 Task: Create a due date automation trigger when advanced on, 2 hours before a card is due add fields without custom field "Resume" set to a number lower than 1 and lower than 10.
Action: Mouse moved to (880, 255)
Screenshot: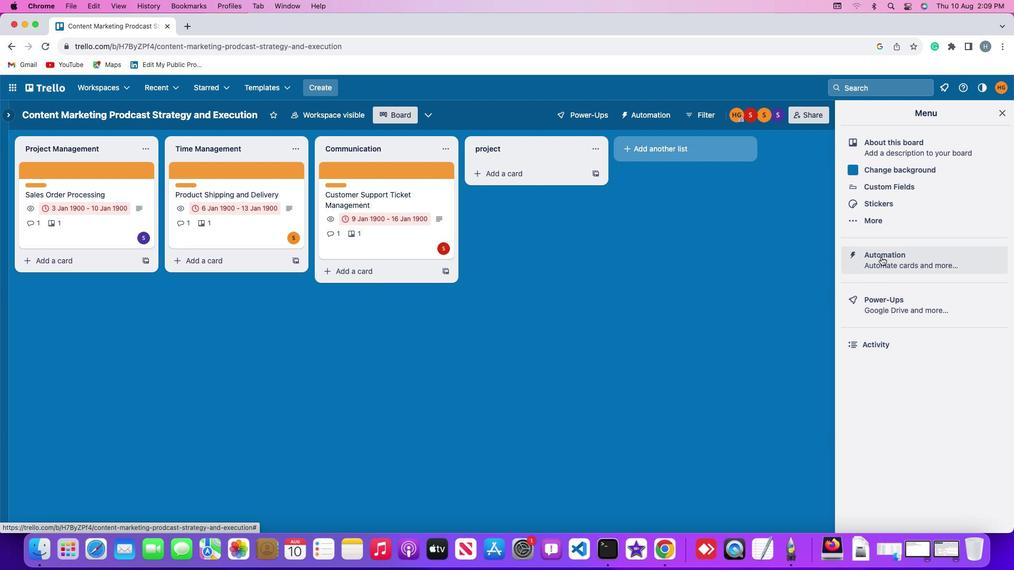 
Action: Mouse pressed left at (880, 255)
Screenshot: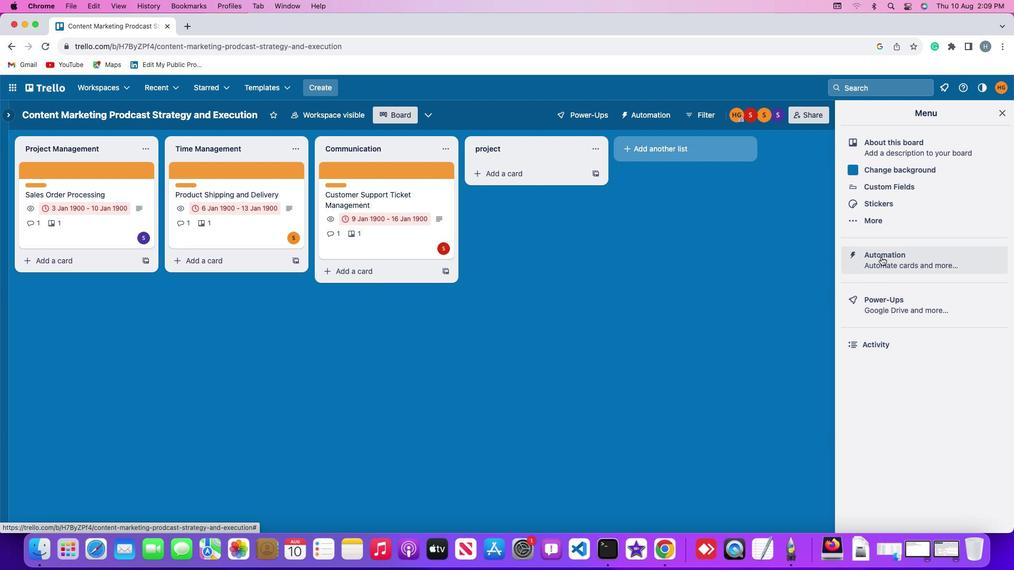 
Action: Mouse moved to (45, 247)
Screenshot: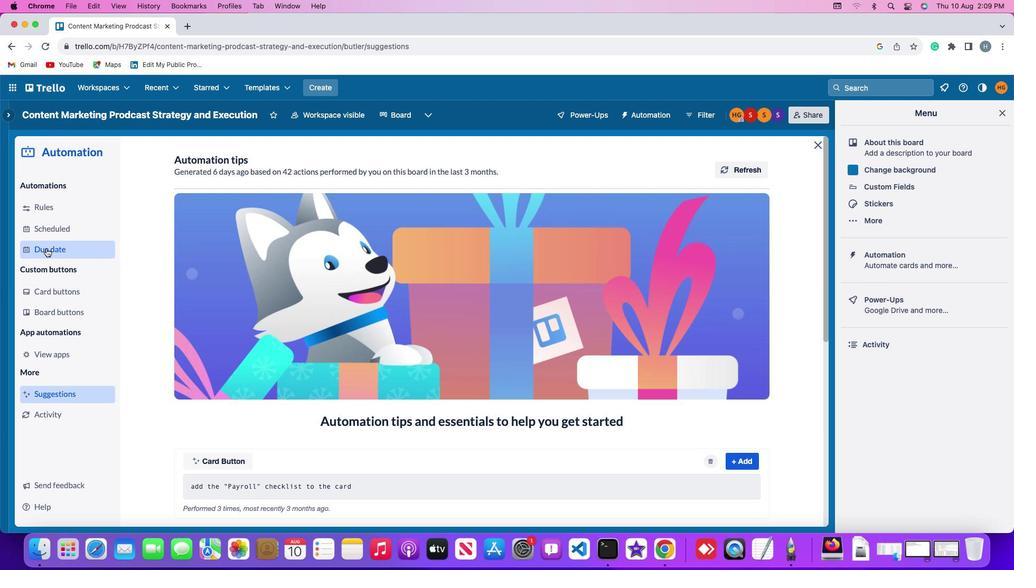 
Action: Mouse pressed left at (45, 247)
Screenshot: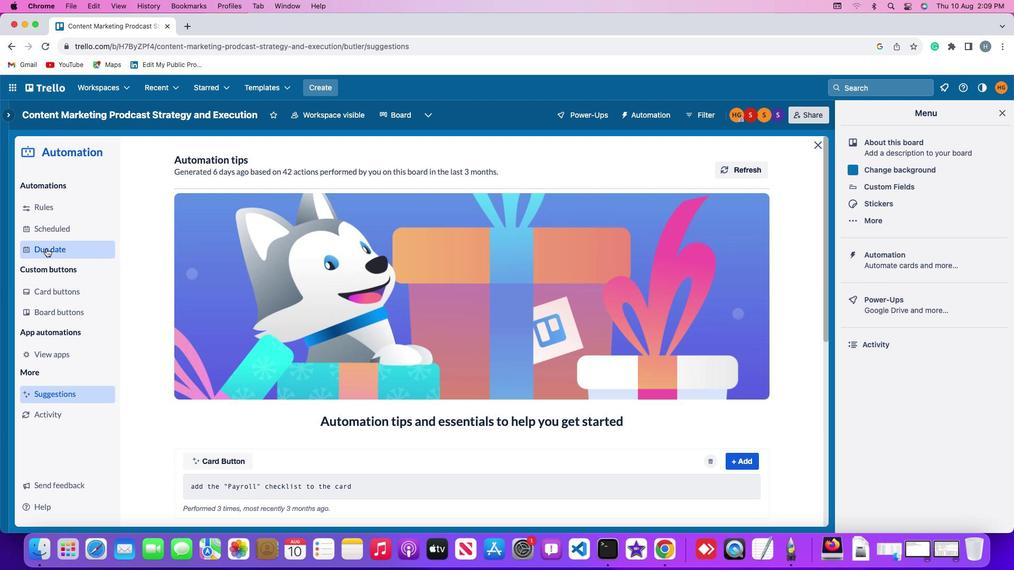 
Action: Mouse moved to (690, 163)
Screenshot: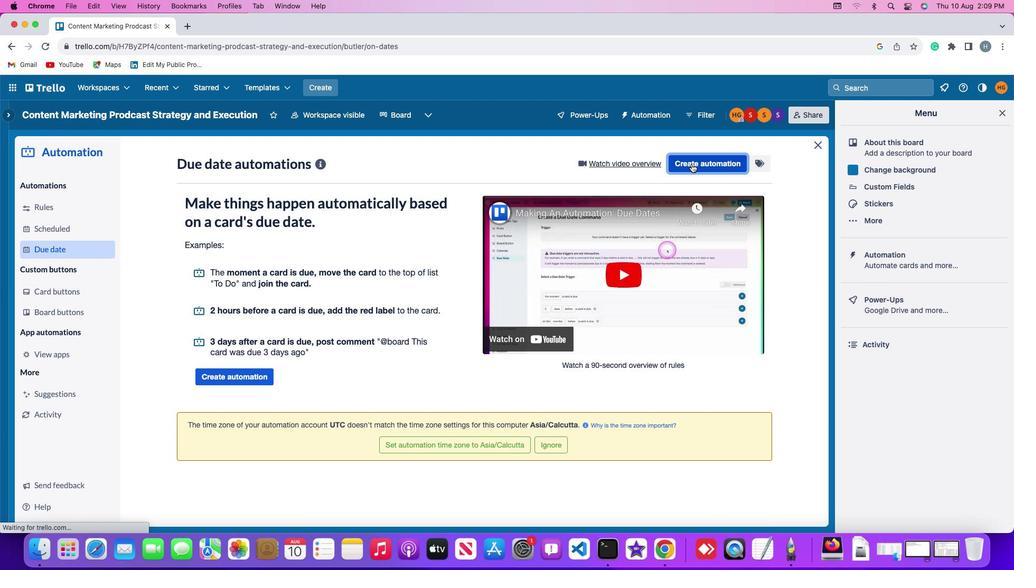 
Action: Mouse pressed left at (690, 163)
Screenshot: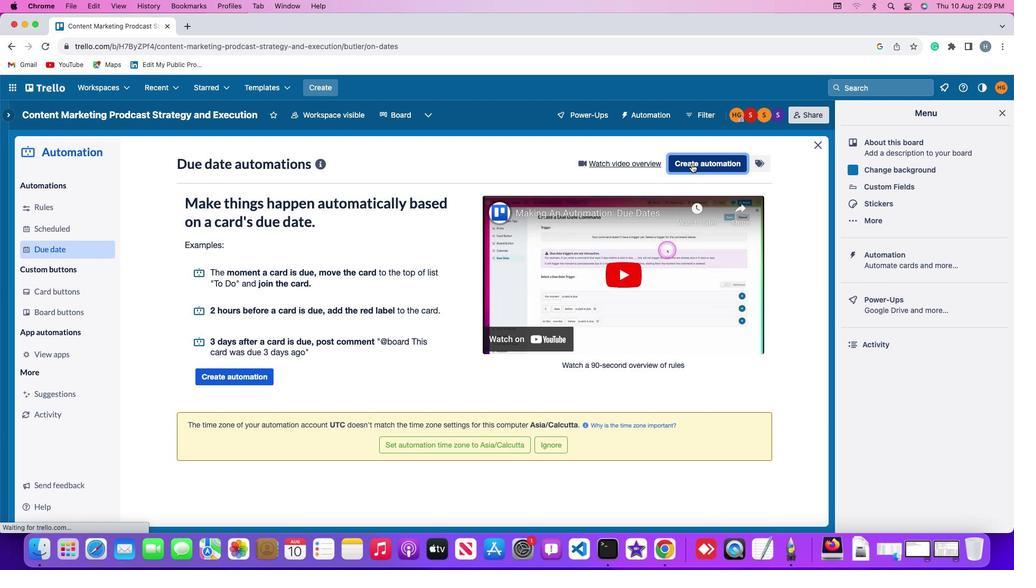 
Action: Mouse moved to (268, 264)
Screenshot: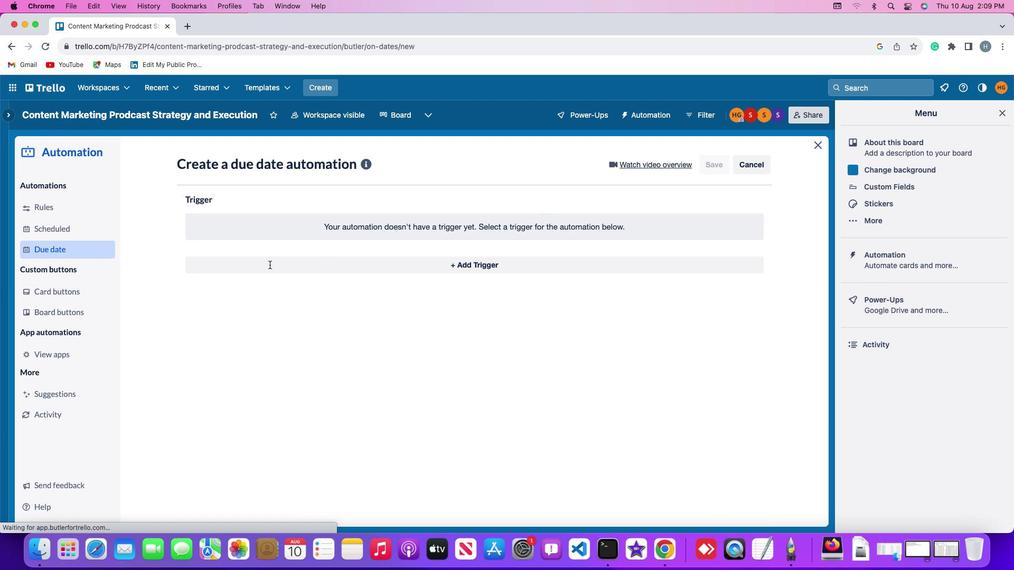 
Action: Mouse pressed left at (268, 264)
Screenshot: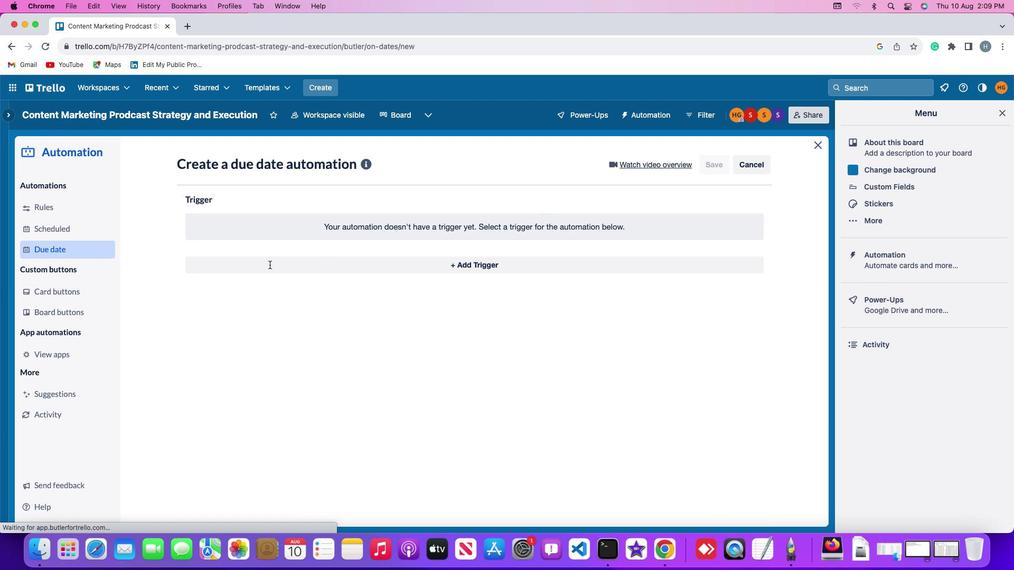 
Action: Mouse moved to (208, 422)
Screenshot: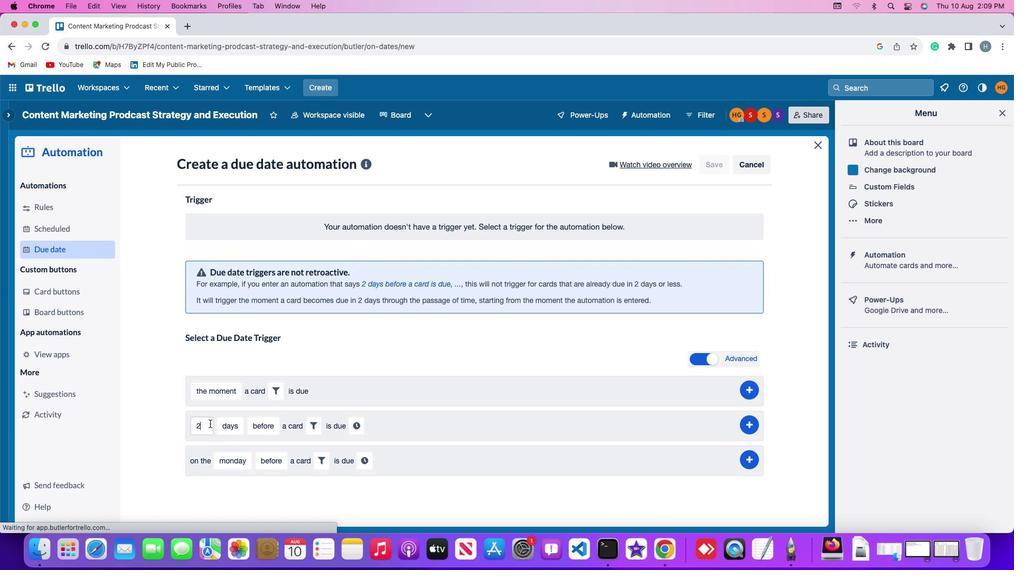 
Action: Mouse pressed left at (208, 422)
Screenshot: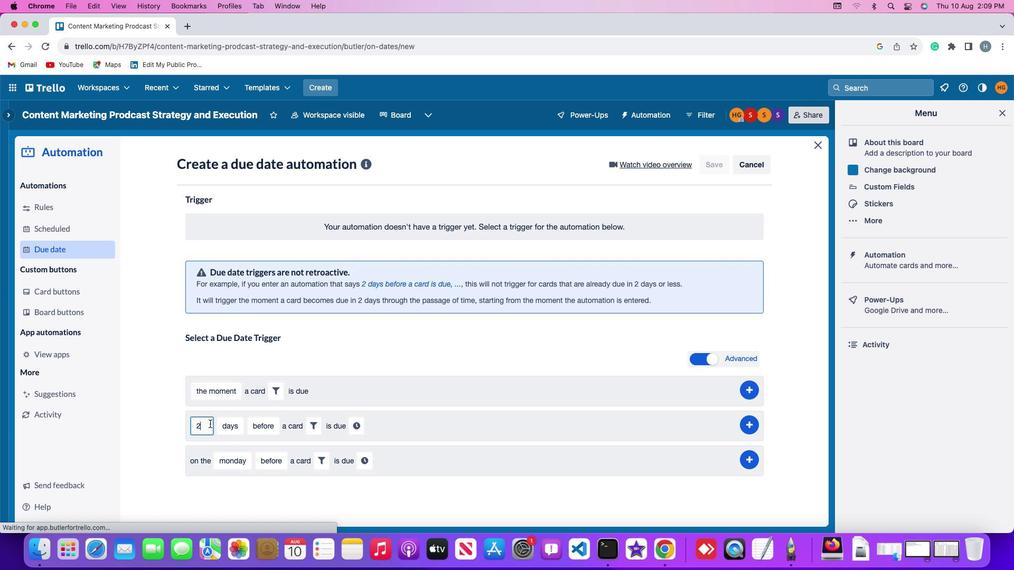 
Action: Mouse moved to (208, 420)
Screenshot: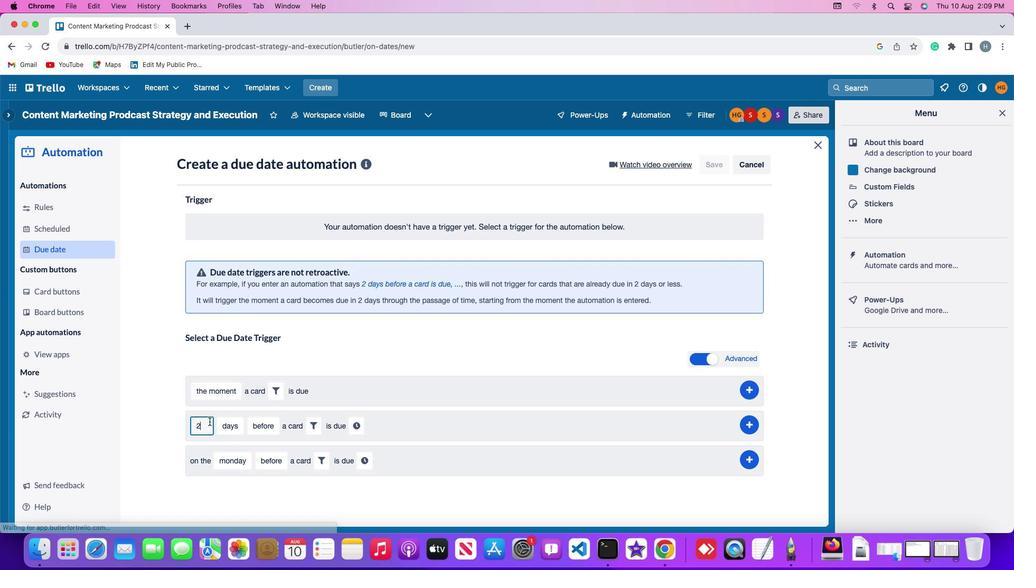 
Action: Key pressed Key.backspace
Screenshot: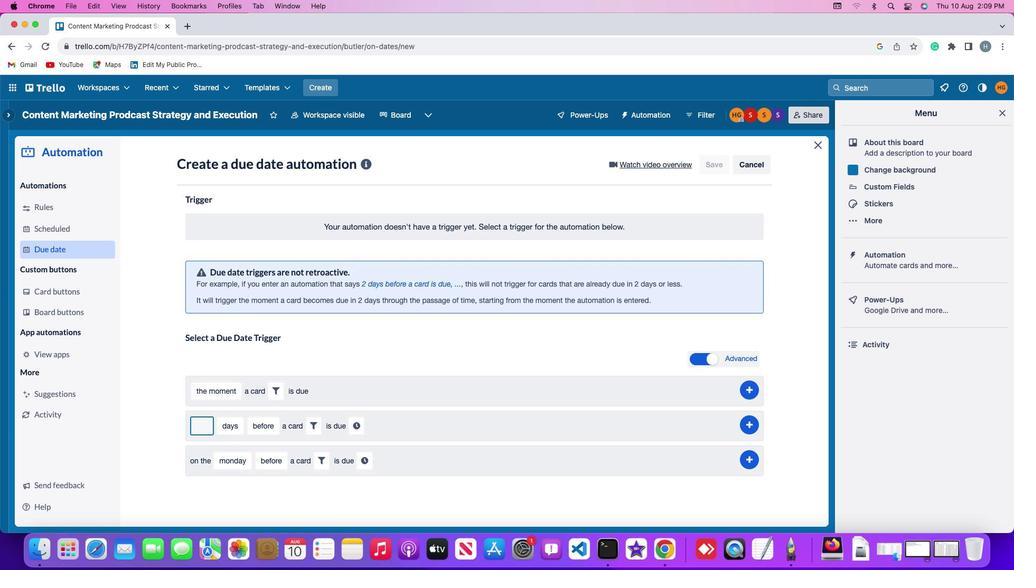 
Action: Mouse moved to (212, 418)
Screenshot: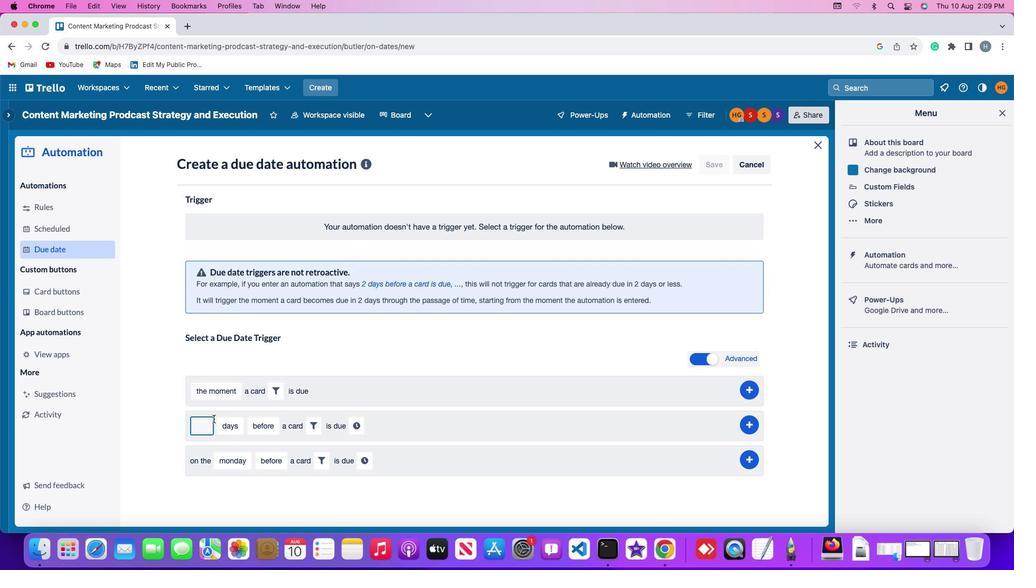 
Action: Key pressed '2'
Screenshot: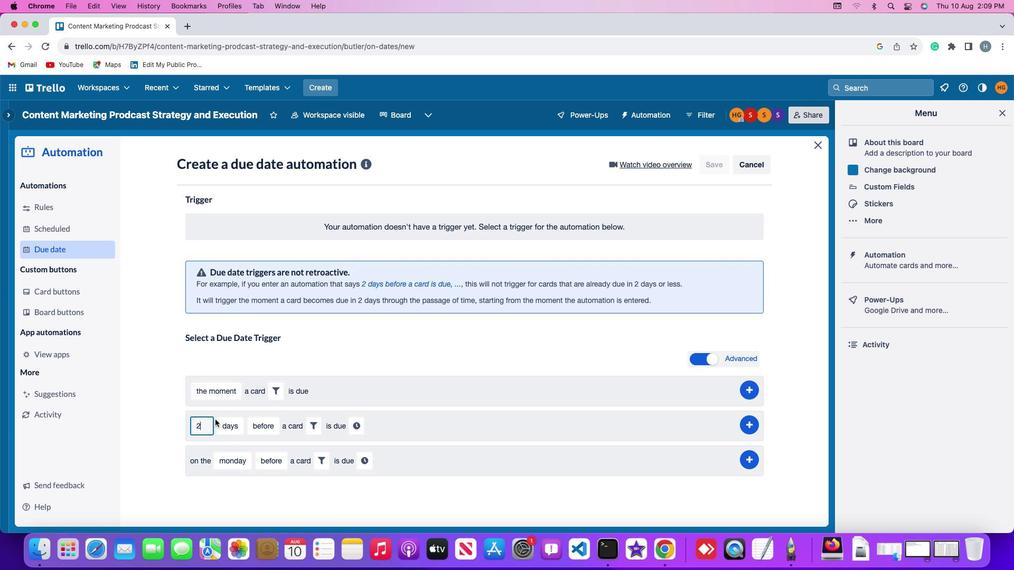 
Action: Mouse moved to (221, 420)
Screenshot: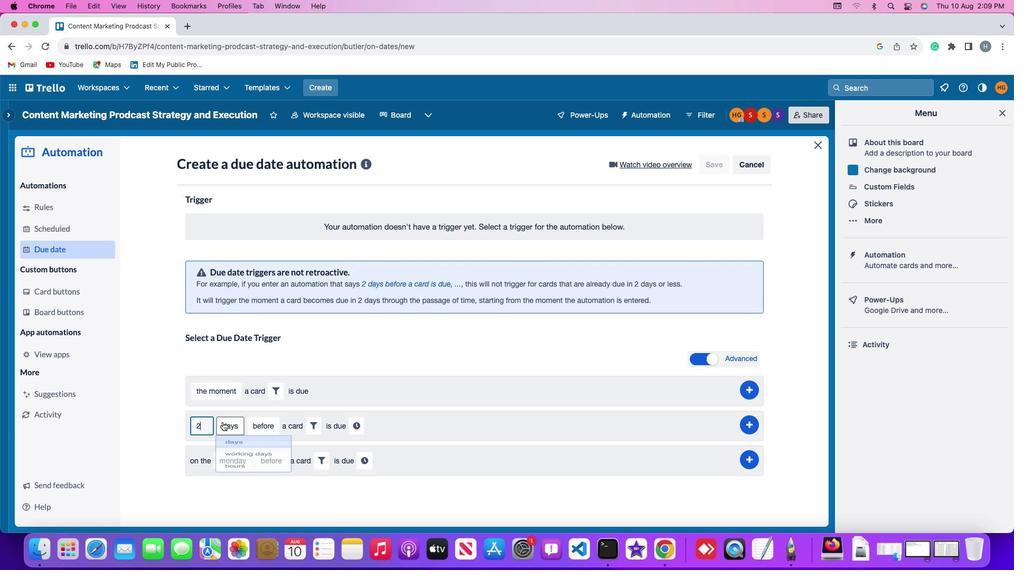 
Action: Mouse pressed left at (221, 420)
Screenshot: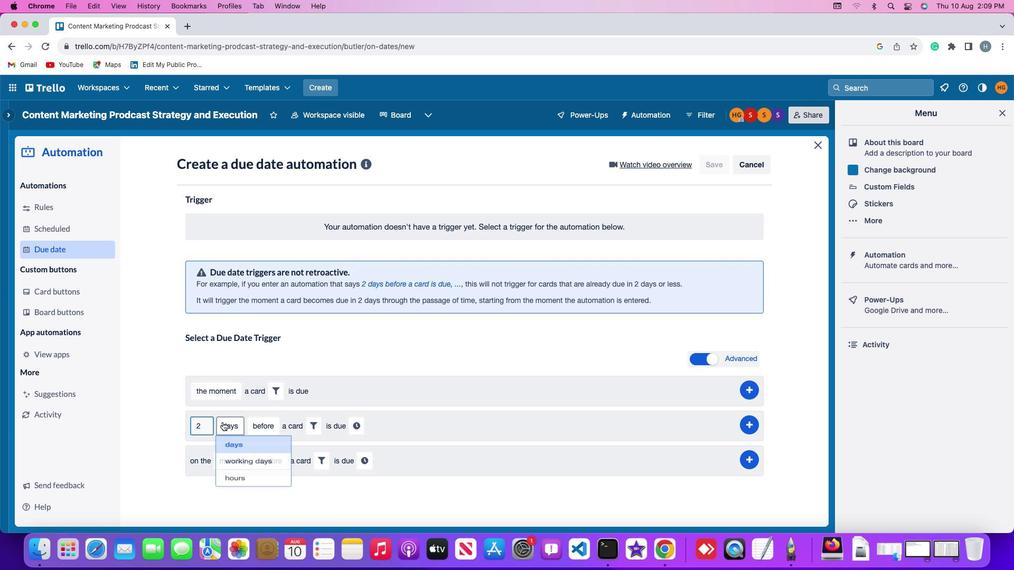 
Action: Mouse moved to (232, 485)
Screenshot: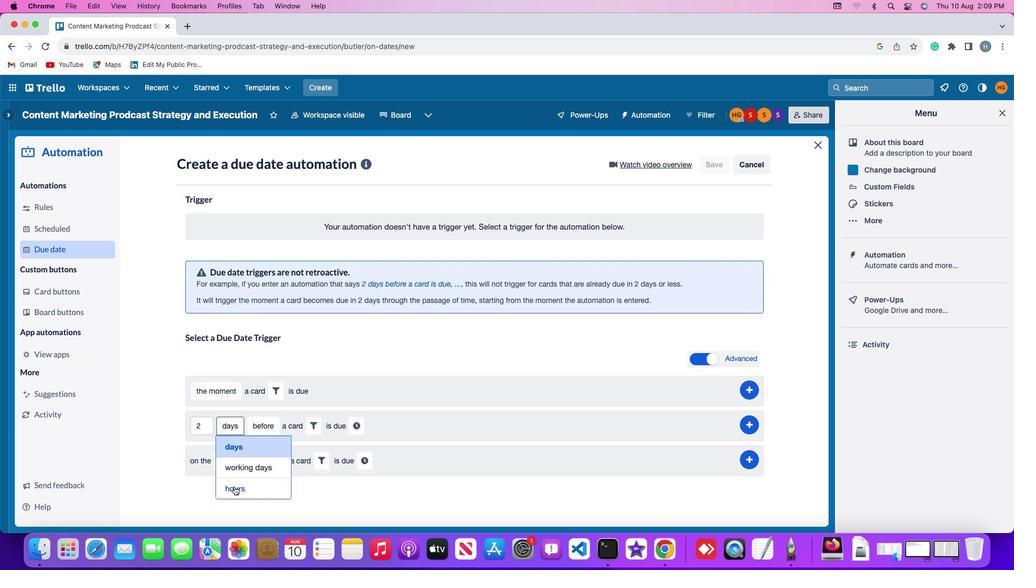 
Action: Mouse pressed left at (232, 485)
Screenshot: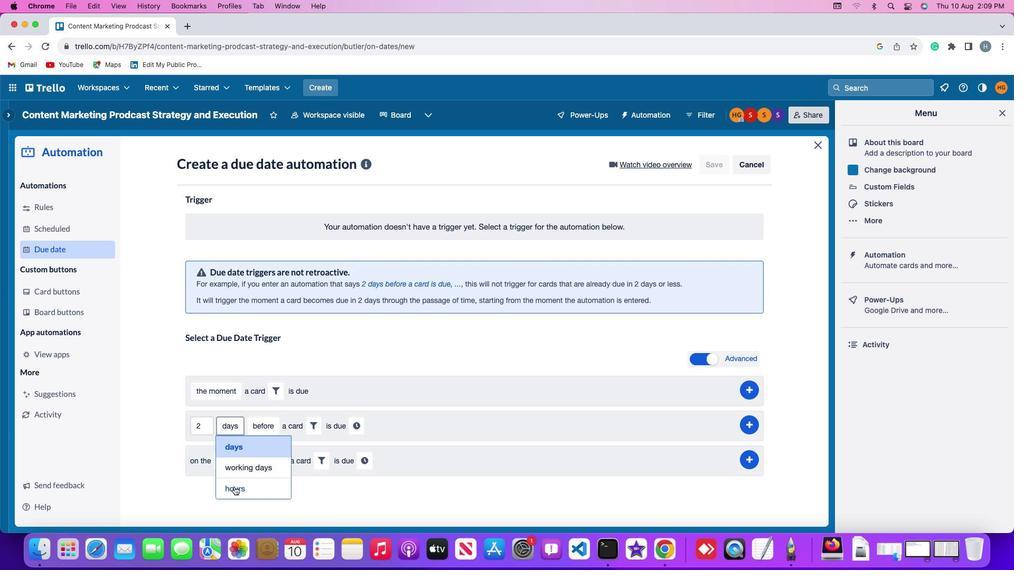 
Action: Mouse moved to (263, 423)
Screenshot: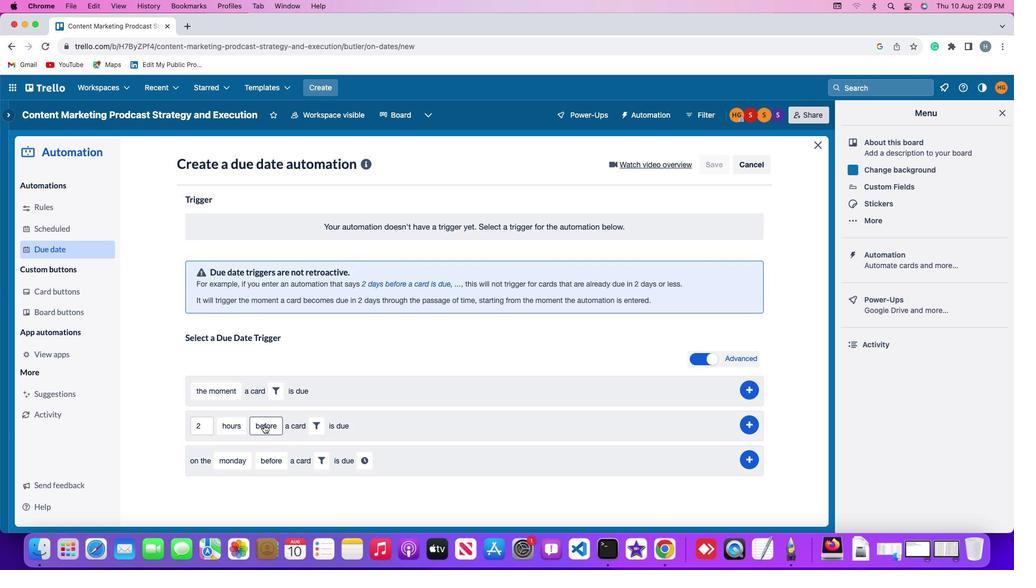 
Action: Mouse pressed left at (263, 423)
Screenshot: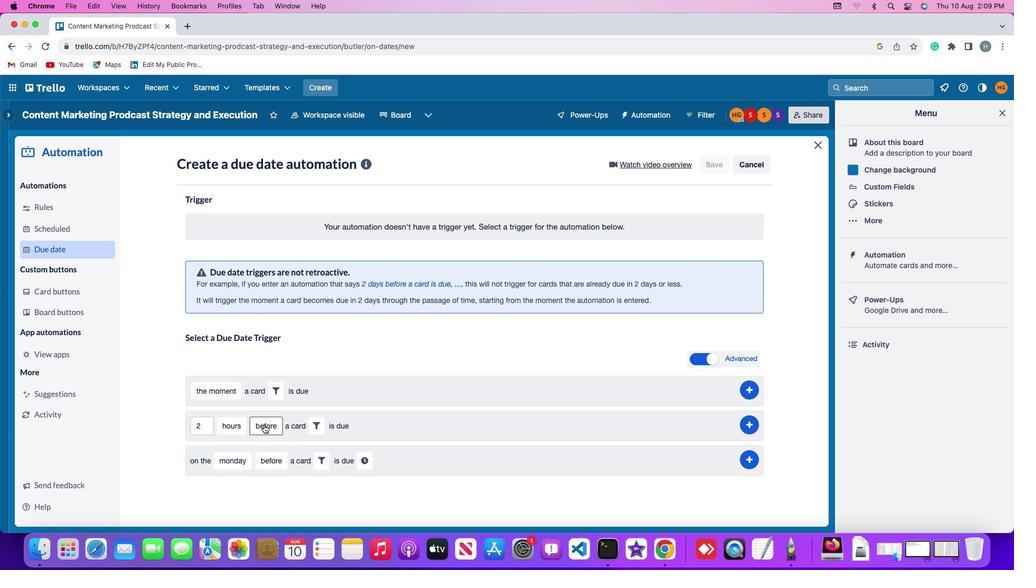 
Action: Mouse moved to (272, 440)
Screenshot: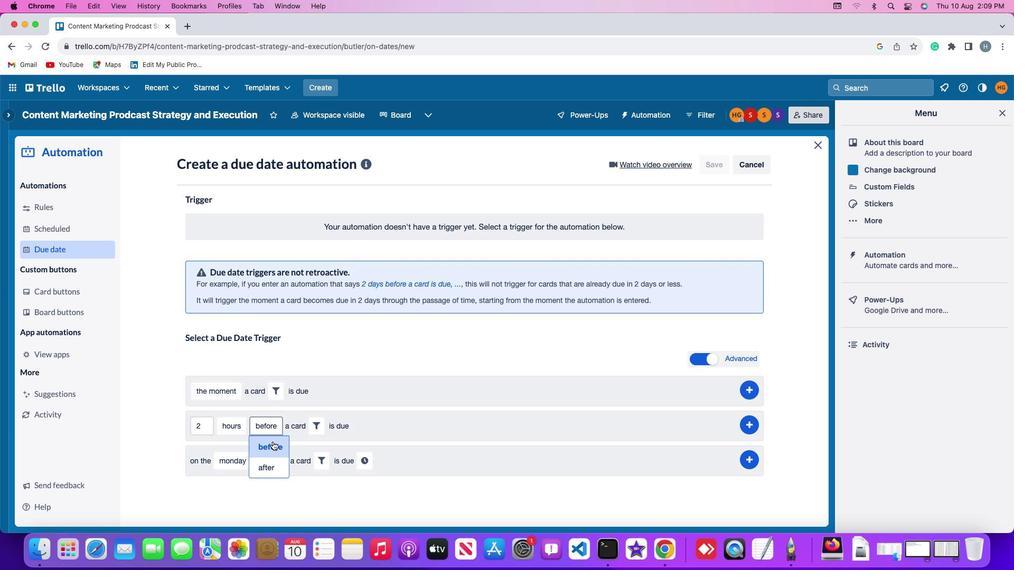 
Action: Mouse pressed left at (272, 440)
Screenshot: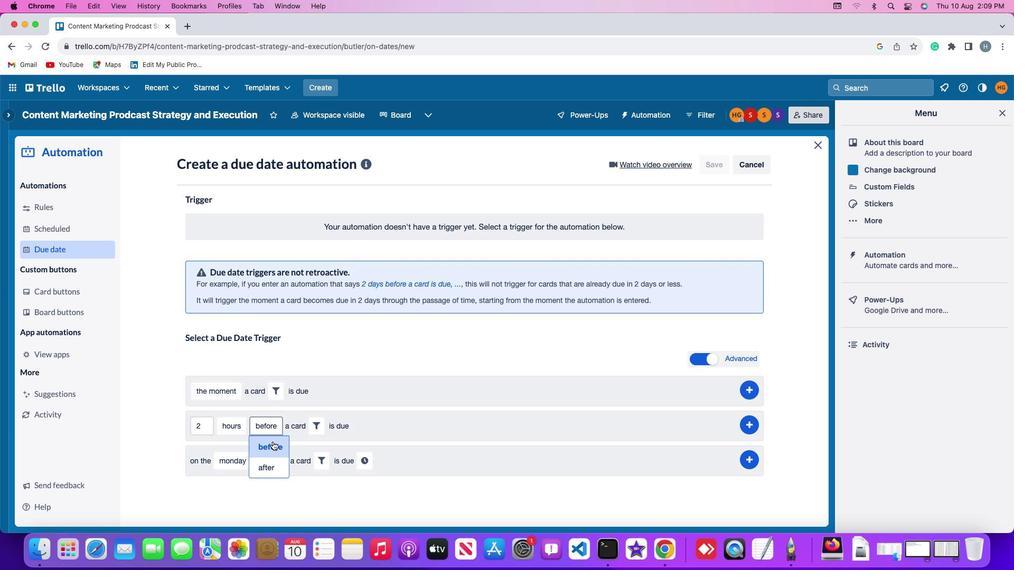 
Action: Mouse moved to (311, 428)
Screenshot: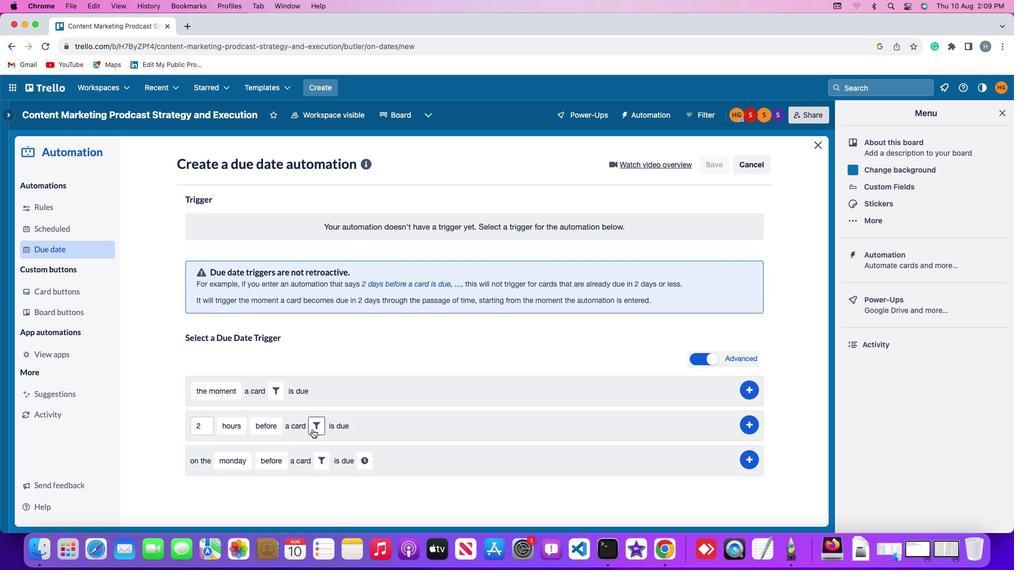 
Action: Mouse pressed left at (311, 428)
Screenshot: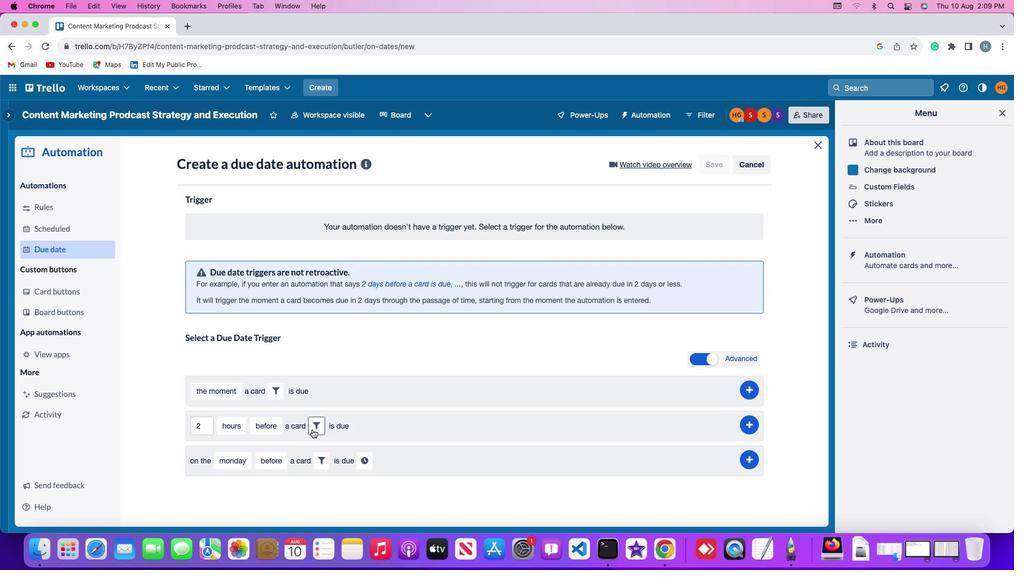 
Action: Mouse moved to (491, 453)
Screenshot: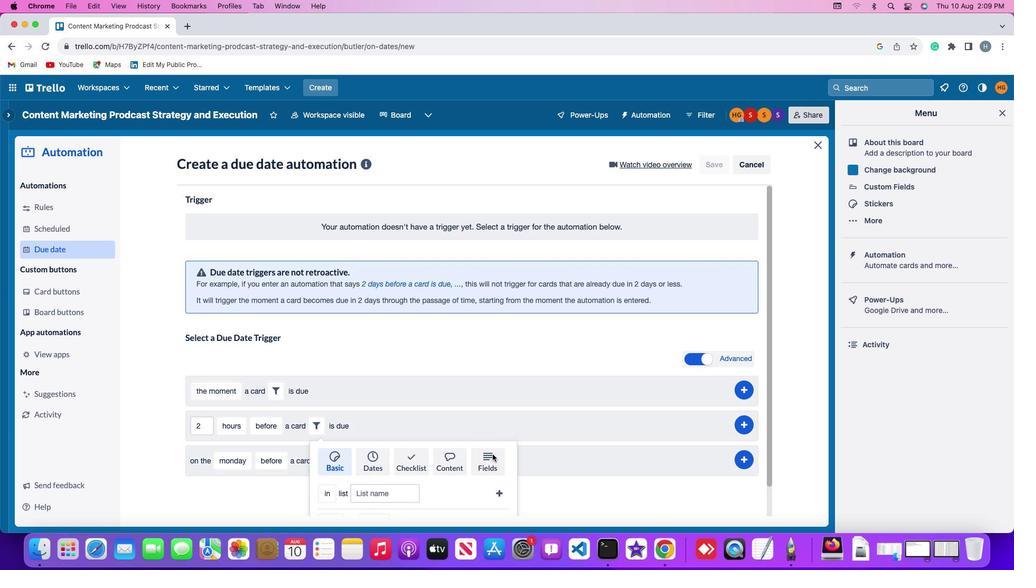 
Action: Mouse pressed left at (491, 453)
Screenshot: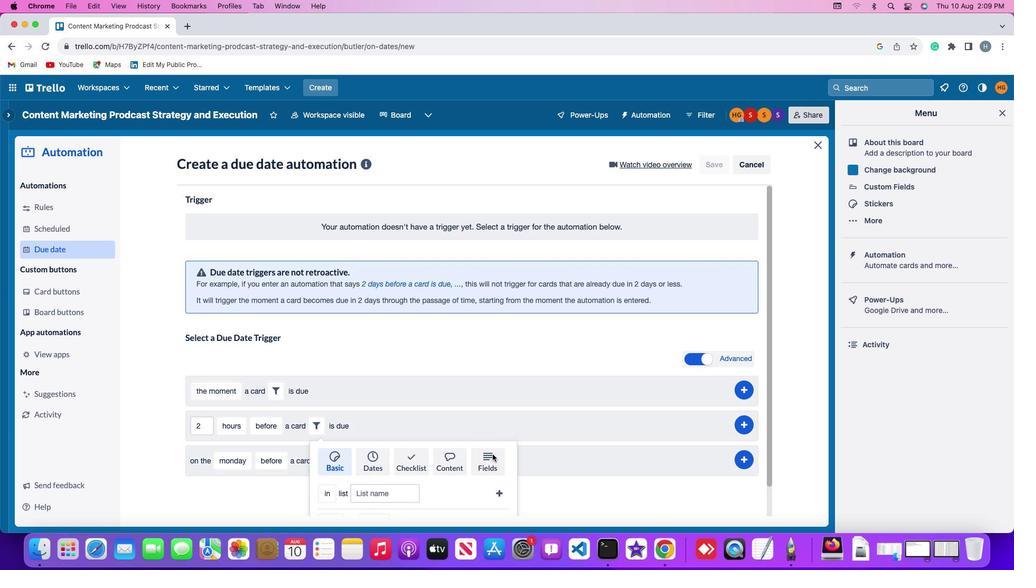 
Action: Mouse moved to (266, 484)
Screenshot: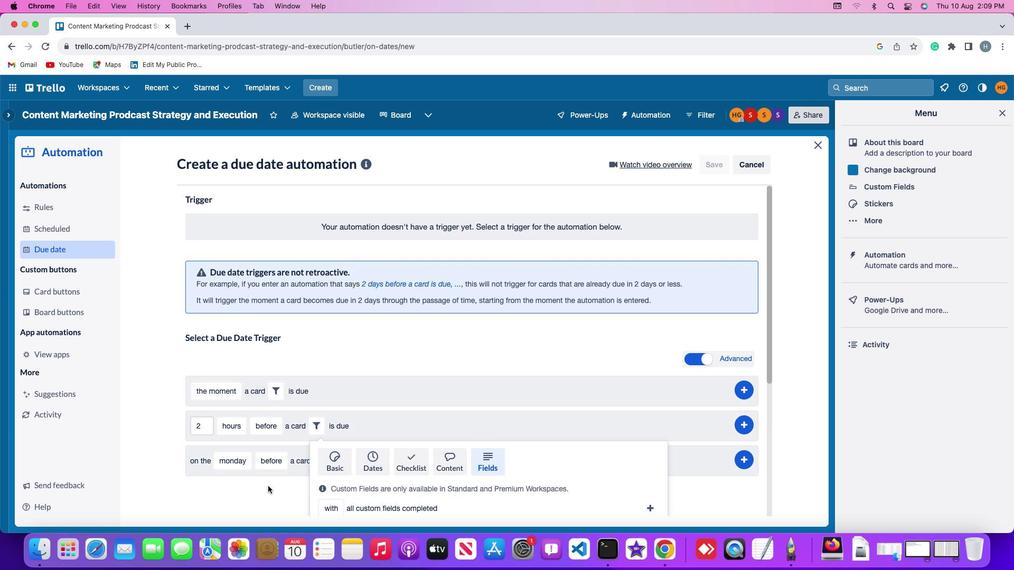 
Action: Mouse scrolled (266, 484) with delta (0, -1)
Screenshot: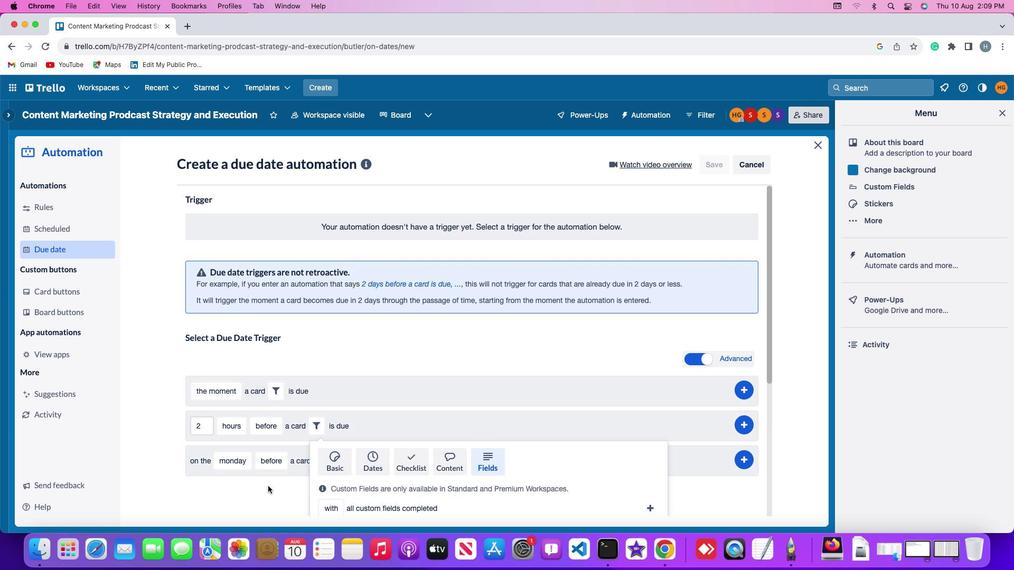 
Action: Mouse scrolled (266, 484) with delta (0, -1)
Screenshot: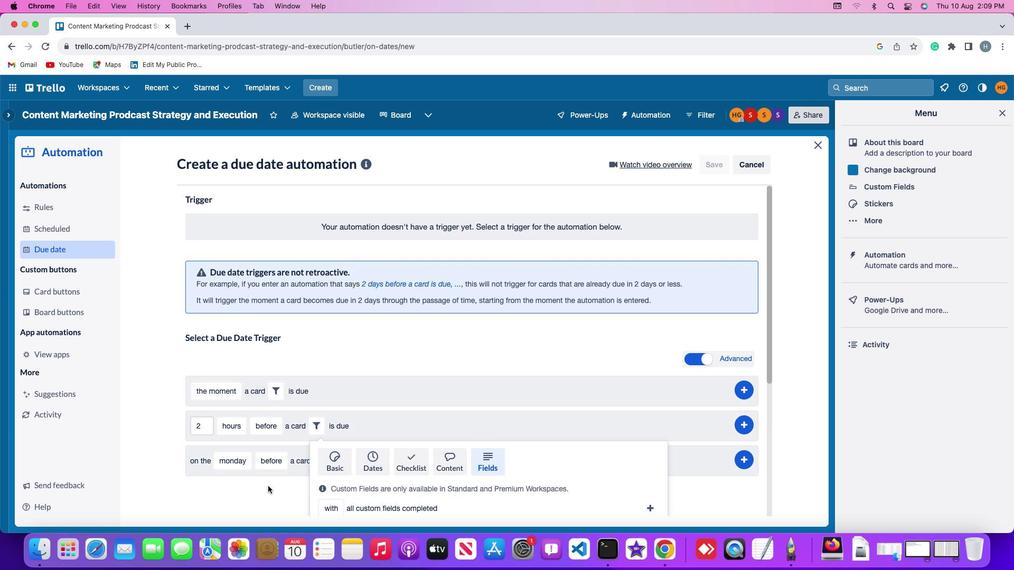 
Action: Mouse scrolled (266, 484) with delta (0, -2)
Screenshot: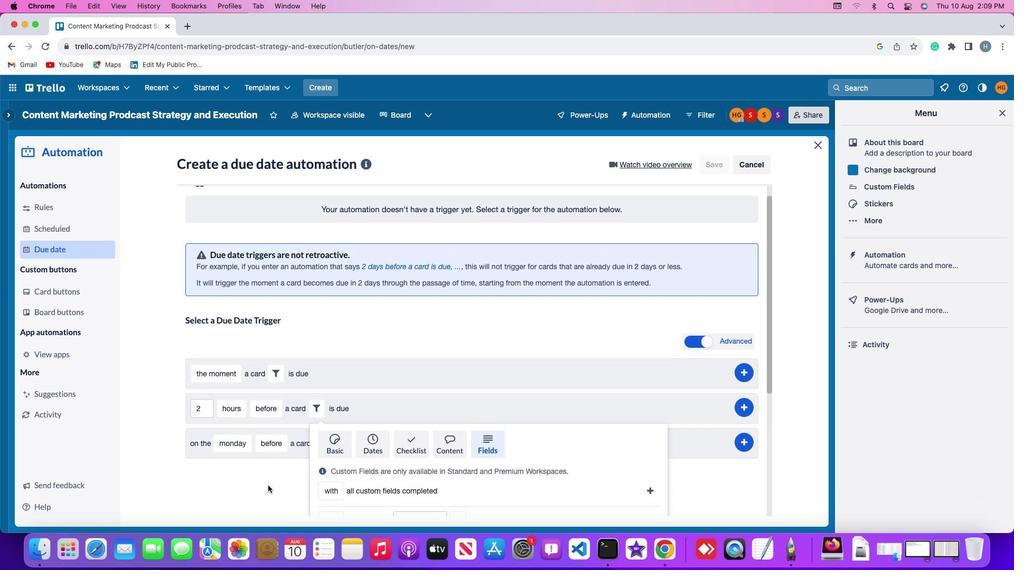 
Action: Mouse scrolled (266, 484) with delta (0, -3)
Screenshot: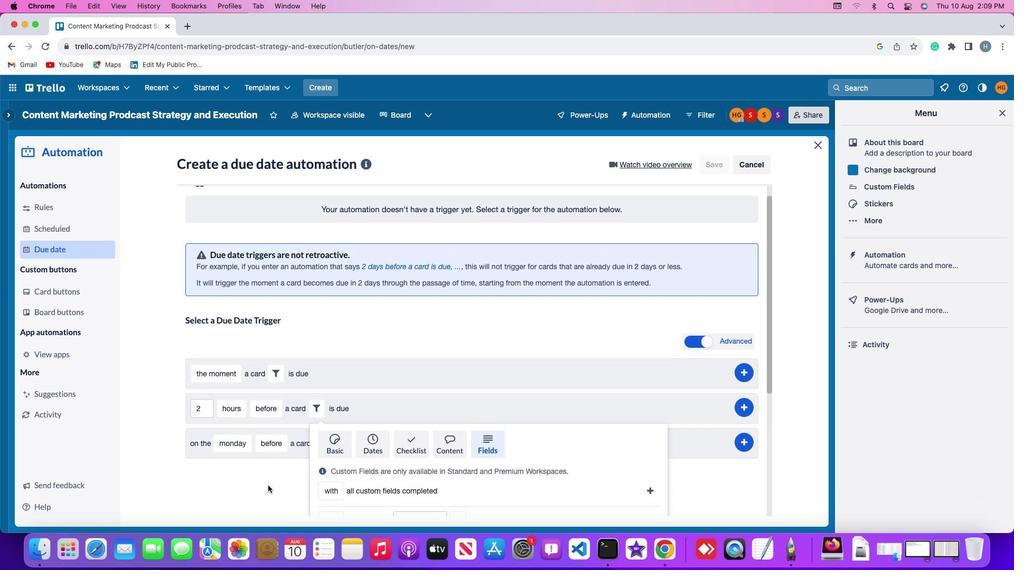 
Action: Mouse moved to (266, 484)
Screenshot: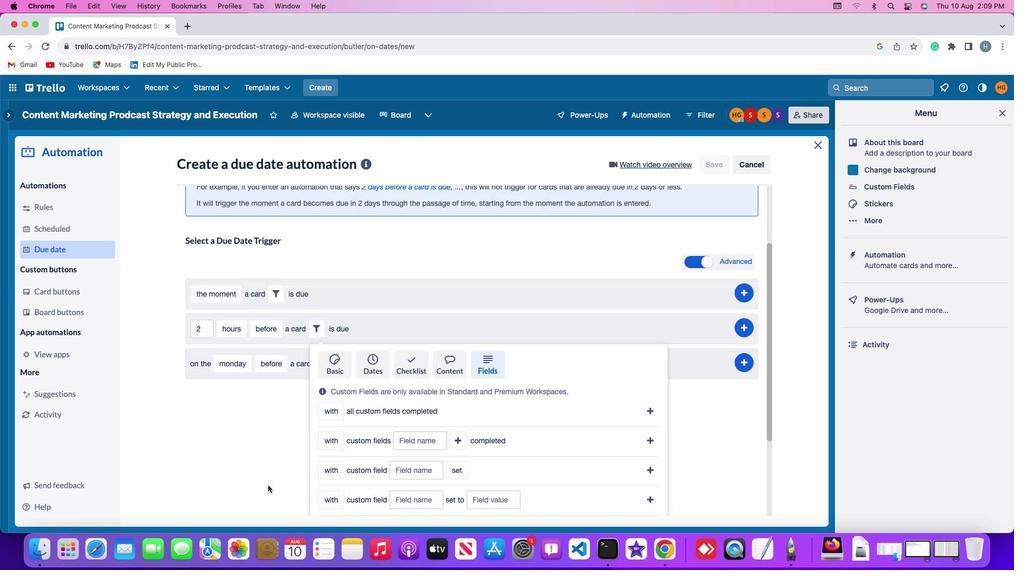 
Action: Mouse scrolled (266, 484) with delta (0, -3)
Screenshot: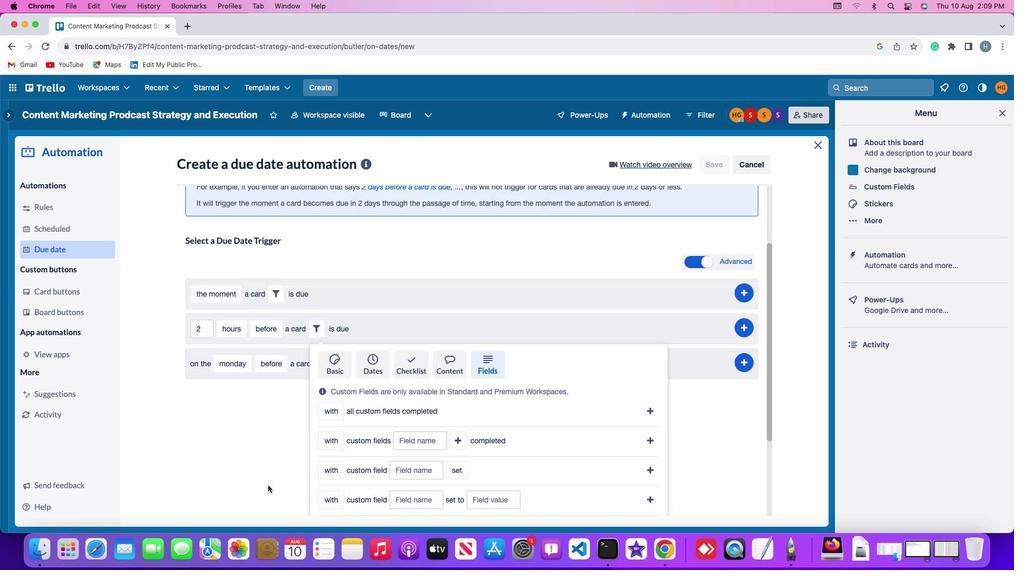 
Action: Mouse moved to (266, 483)
Screenshot: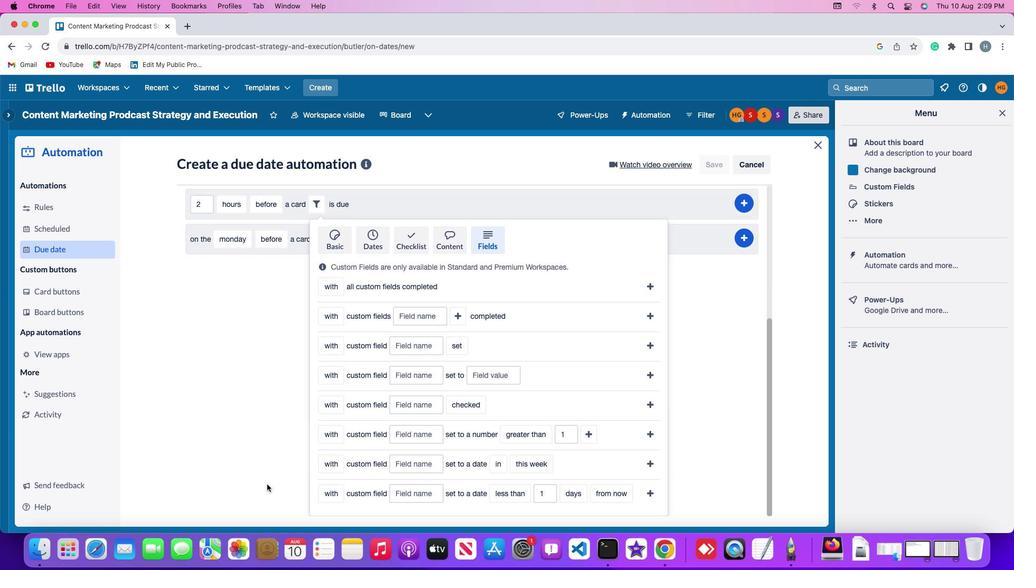 
Action: Mouse scrolled (266, 483) with delta (0, -1)
Screenshot: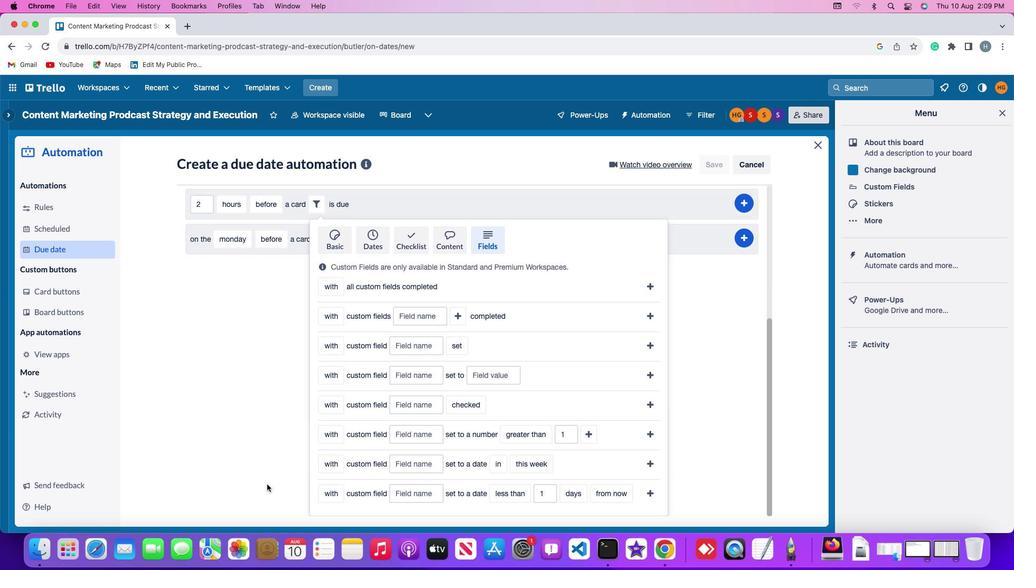 
Action: Mouse moved to (266, 483)
Screenshot: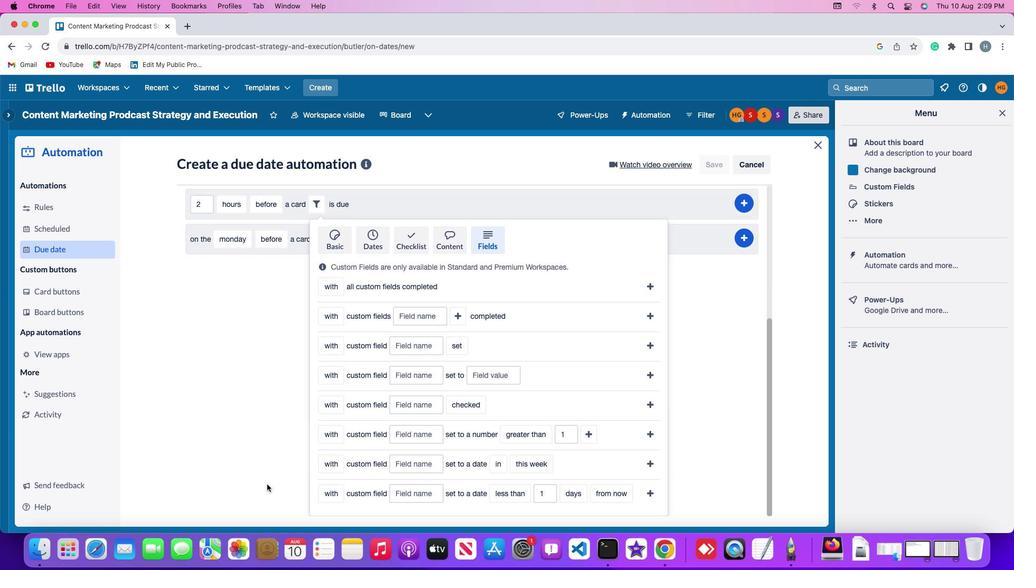 
Action: Mouse scrolled (266, 483) with delta (0, -1)
Screenshot: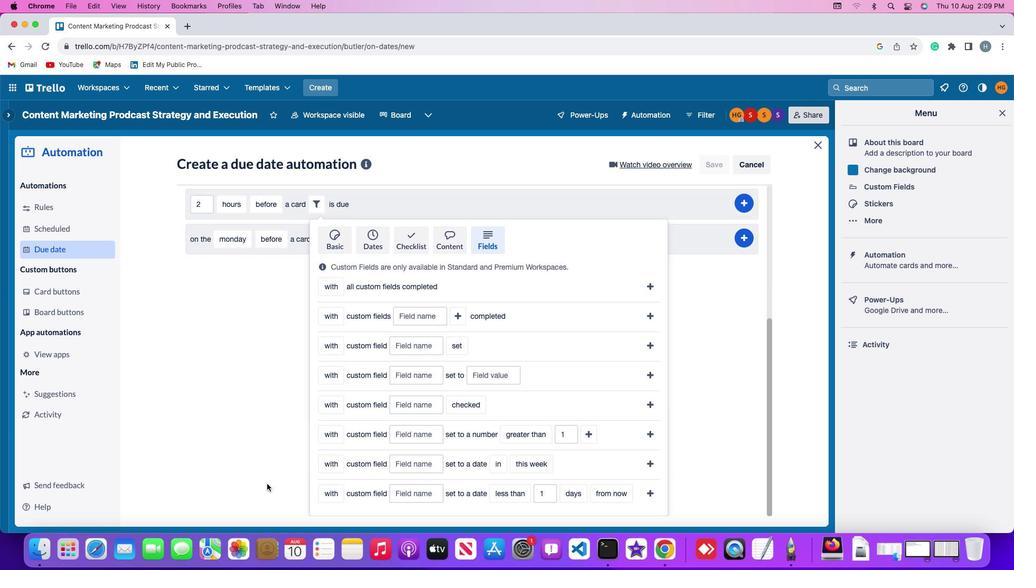 
Action: Mouse scrolled (266, 483) with delta (0, -2)
Screenshot: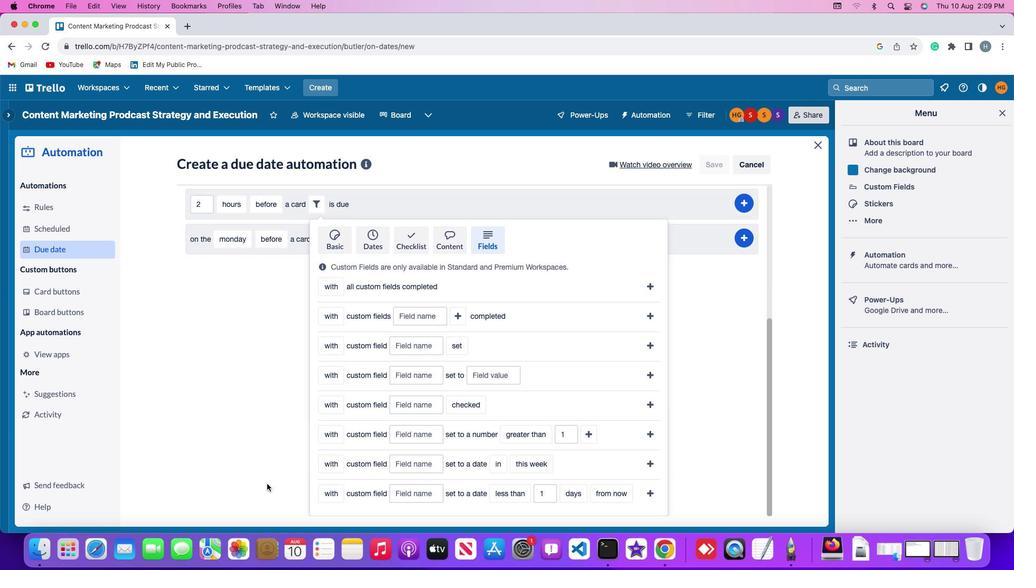 
Action: Mouse moved to (265, 483)
Screenshot: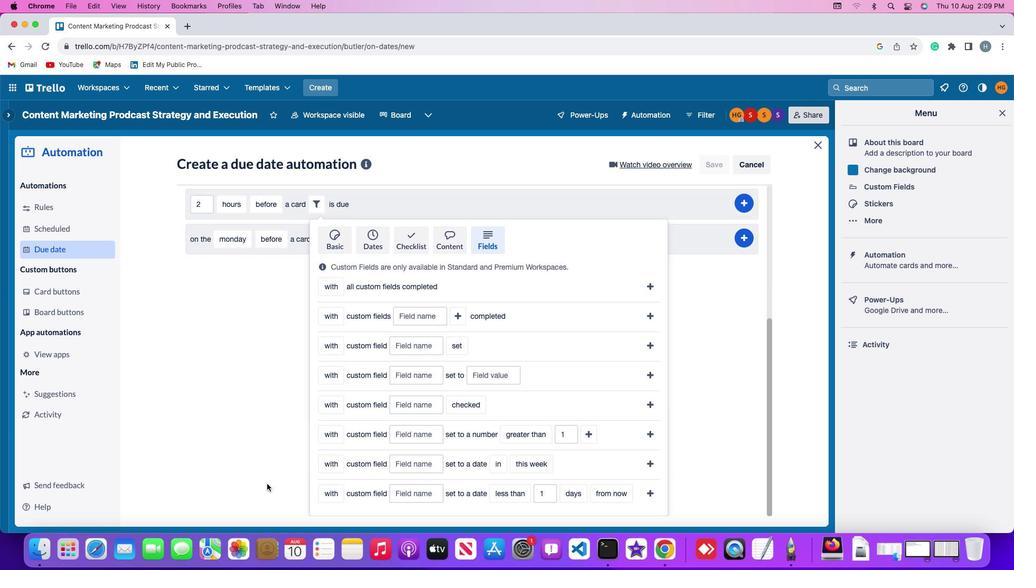 
Action: Mouse scrolled (265, 483) with delta (0, -2)
Screenshot: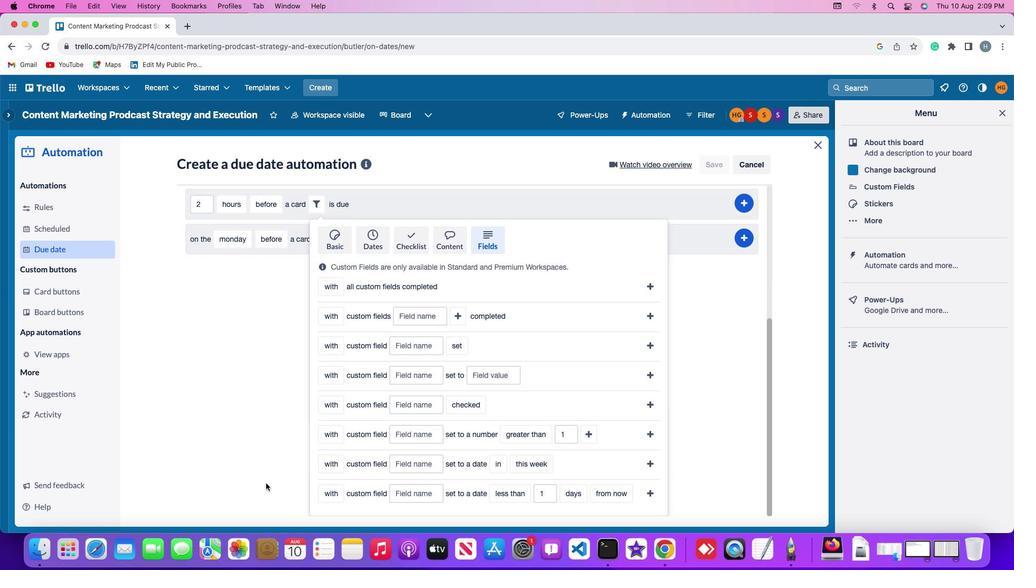 
Action: Mouse moved to (329, 433)
Screenshot: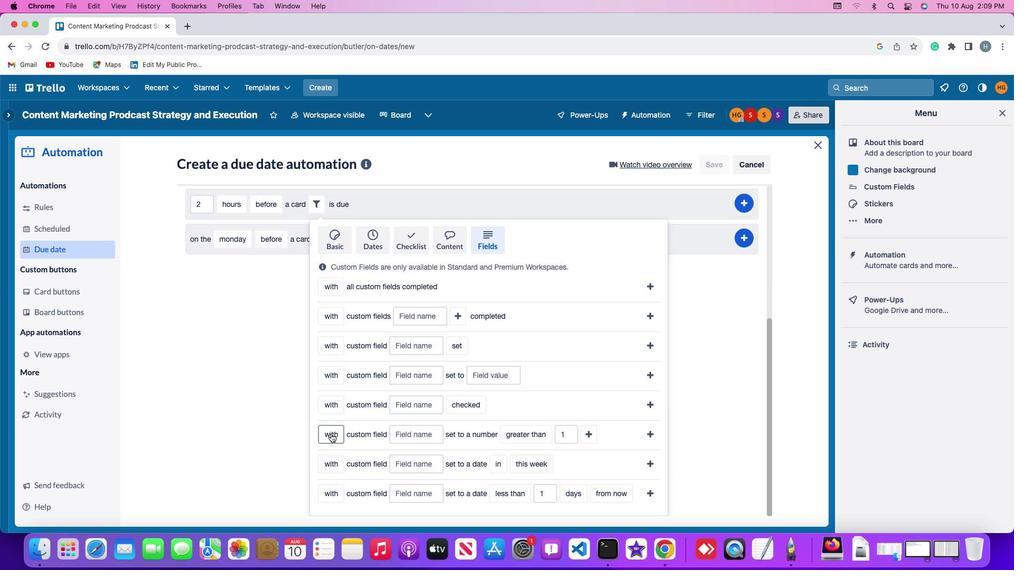 
Action: Mouse pressed left at (329, 433)
Screenshot: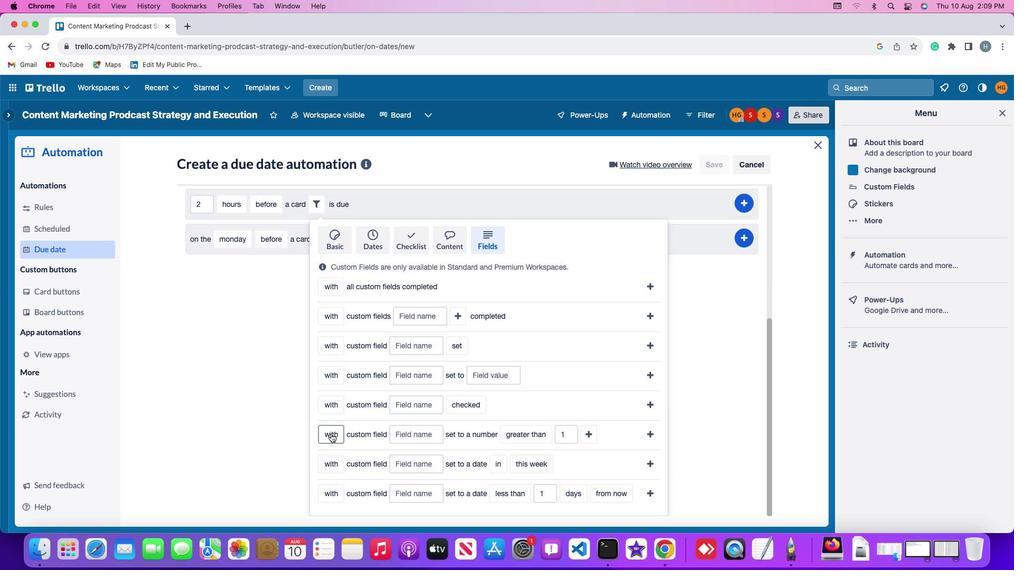 
Action: Mouse moved to (334, 472)
Screenshot: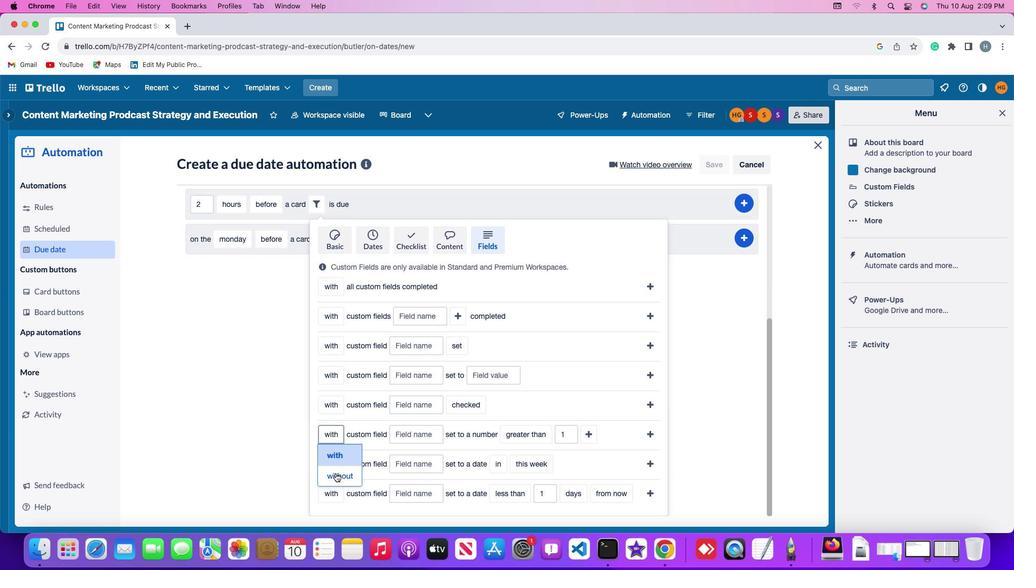 
Action: Mouse pressed left at (334, 472)
Screenshot: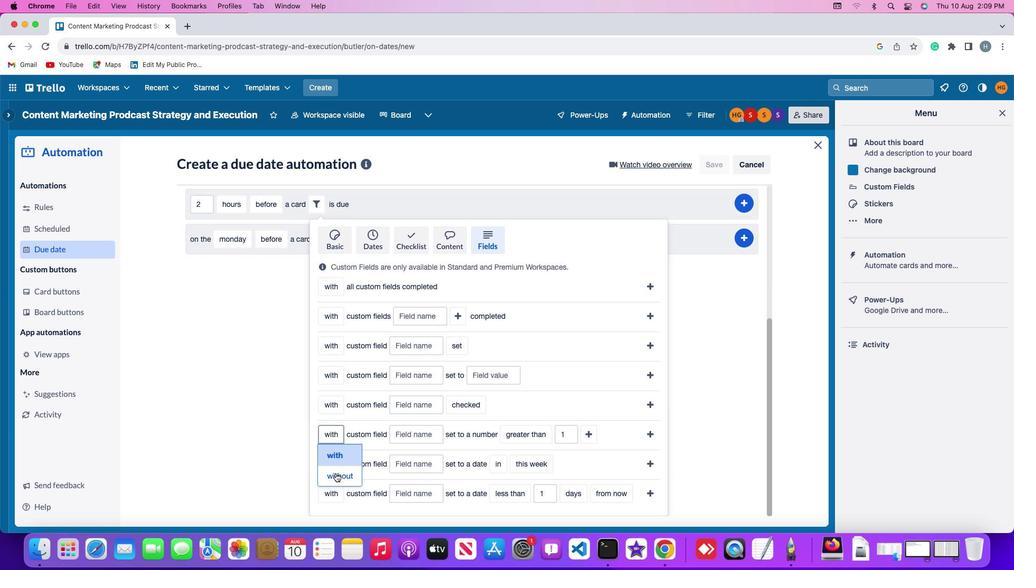 
Action: Mouse moved to (414, 433)
Screenshot: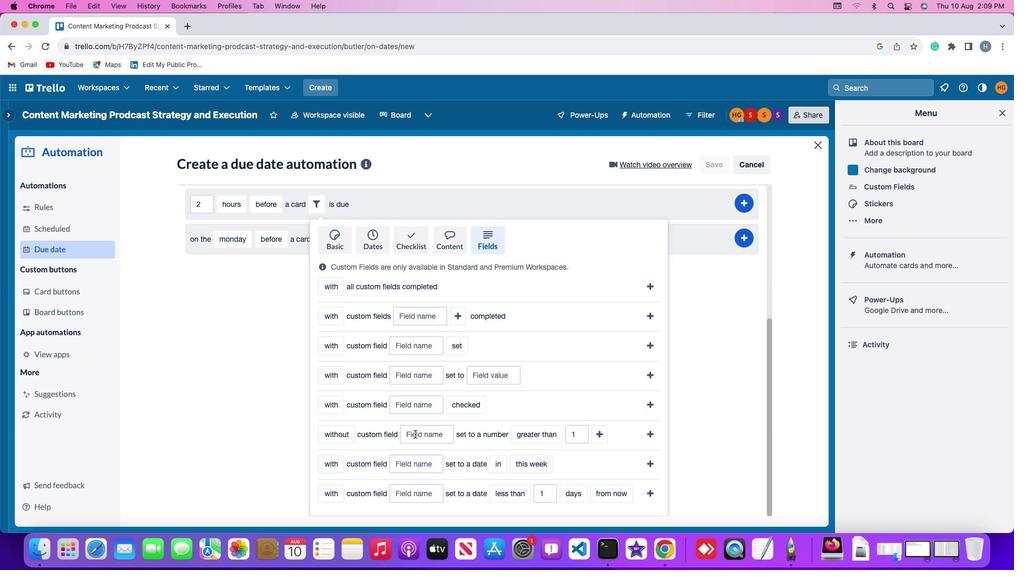 
Action: Mouse pressed left at (414, 433)
Screenshot: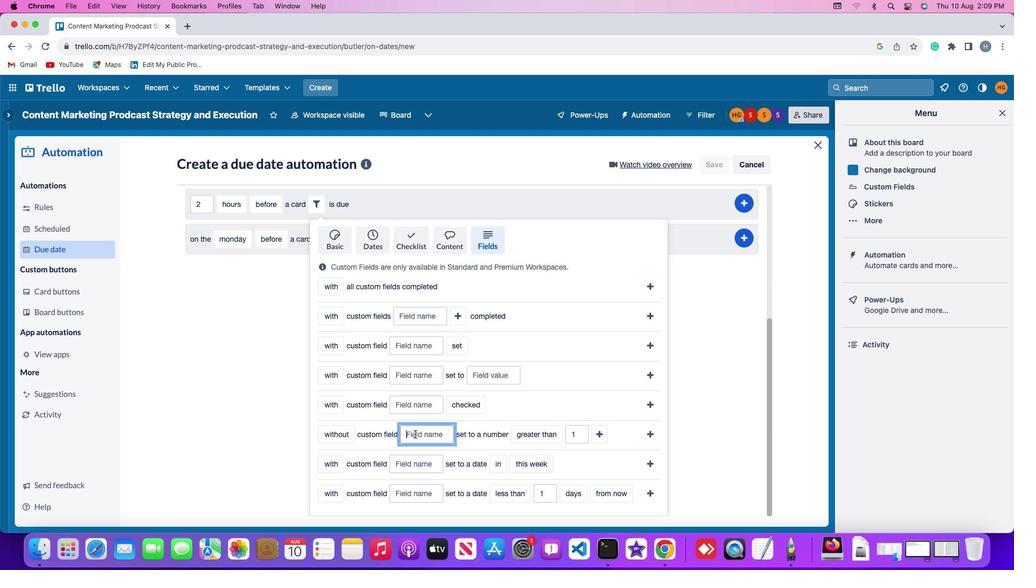 
Action: Mouse moved to (414, 432)
Screenshot: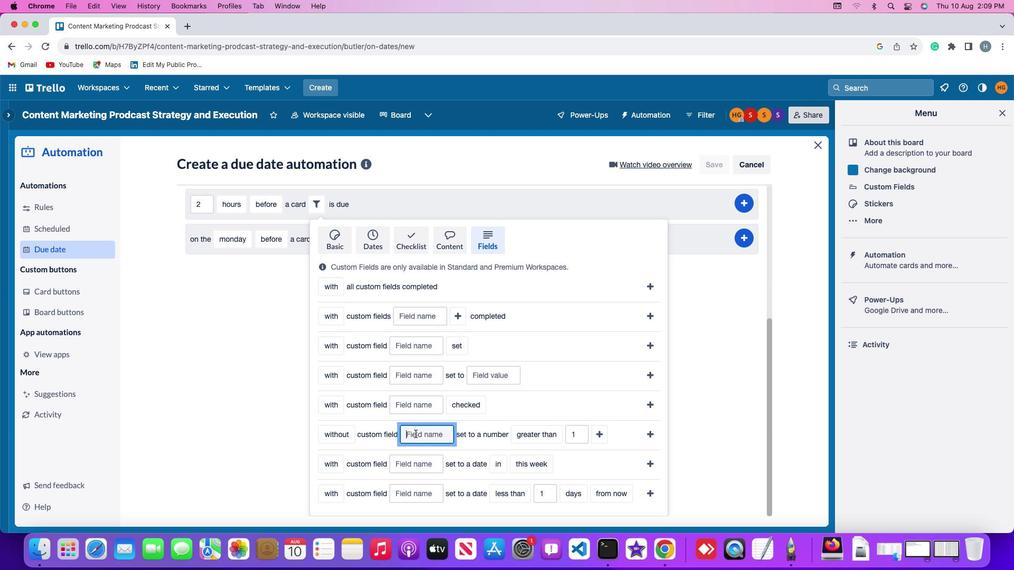 
Action: Key pressed Key.shift'R''e''s''u''m'
Screenshot: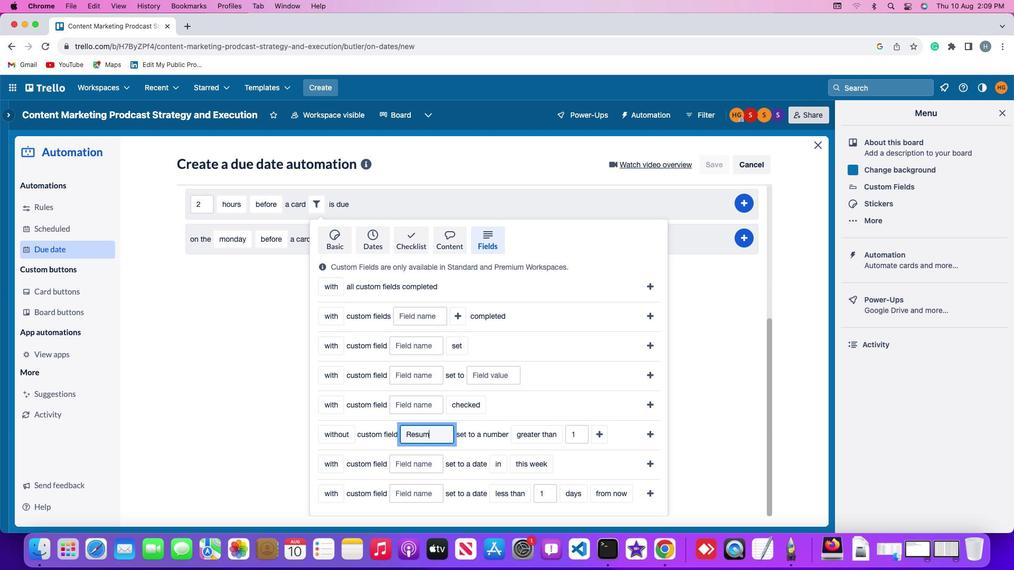 
Action: Mouse moved to (413, 431)
Screenshot: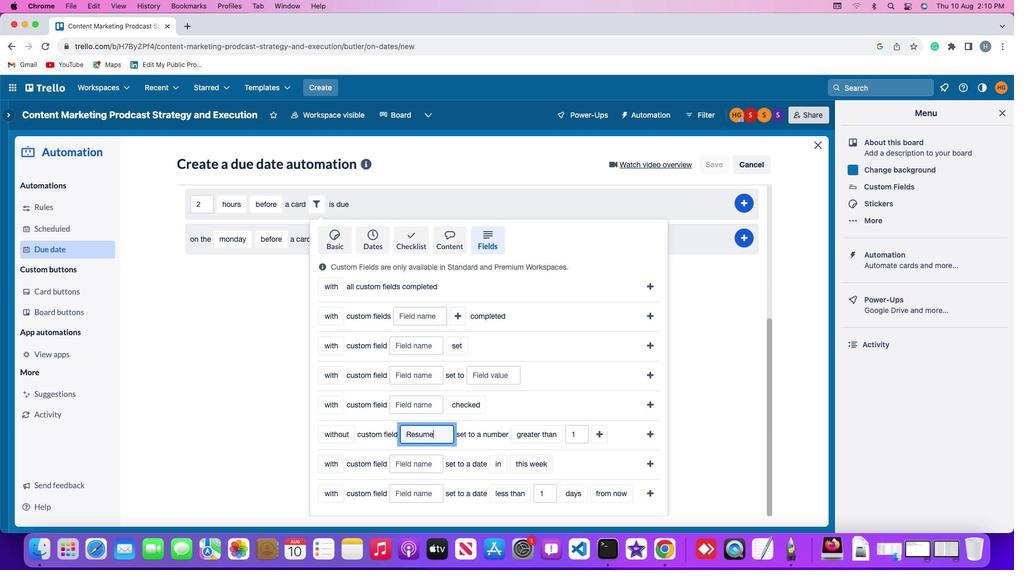 
Action: Key pressed 'e'
Screenshot: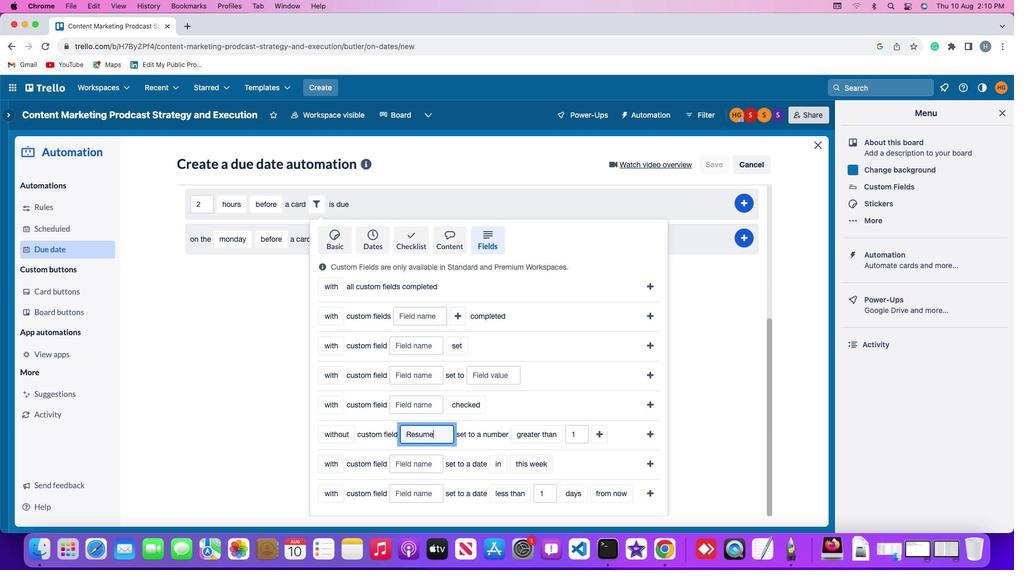 
Action: Mouse moved to (537, 435)
Screenshot: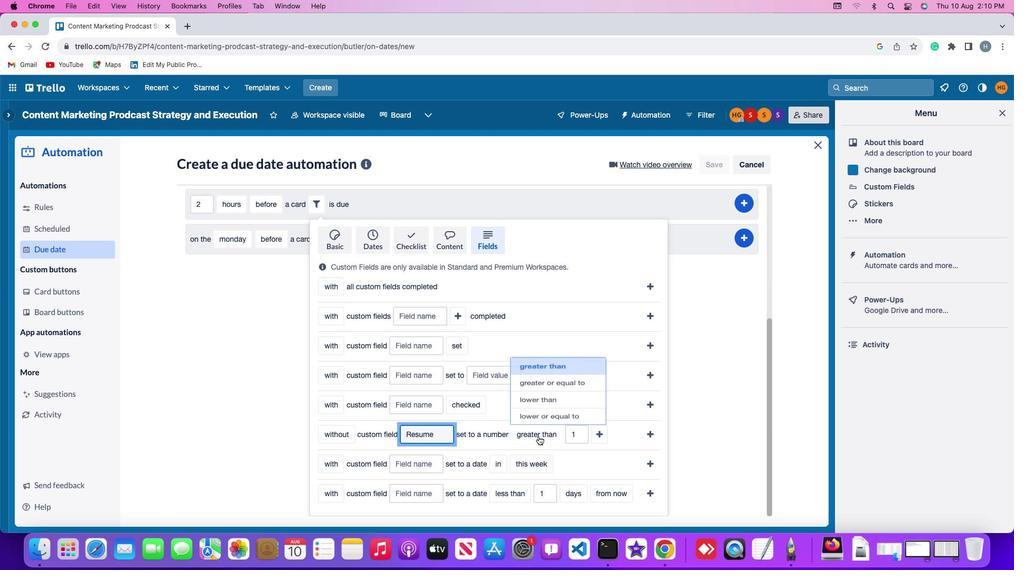 
Action: Mouse pressed left at (537, 435)
Screenshot: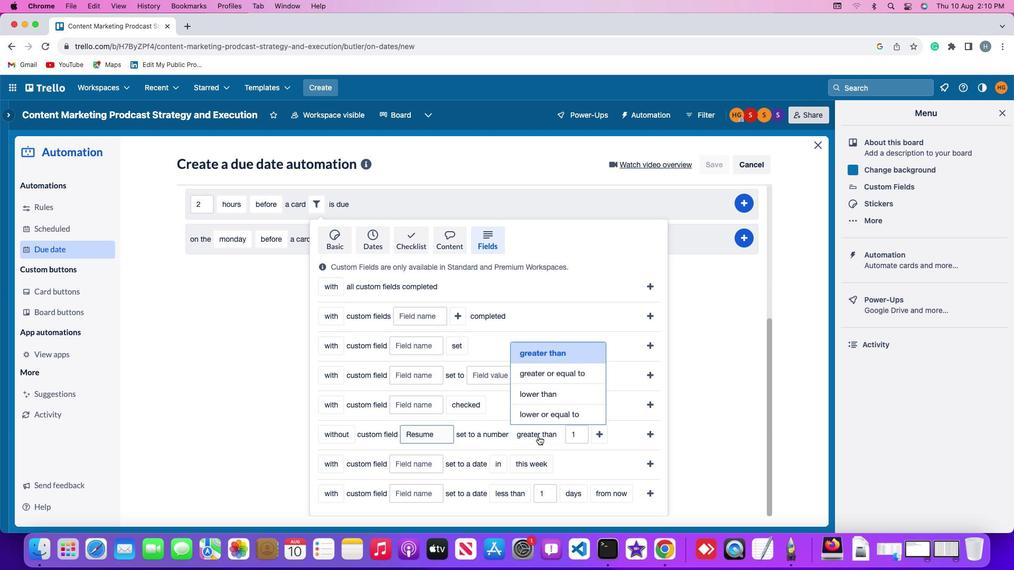 
Action: Mouse moved to (537, 395)
Screenshot: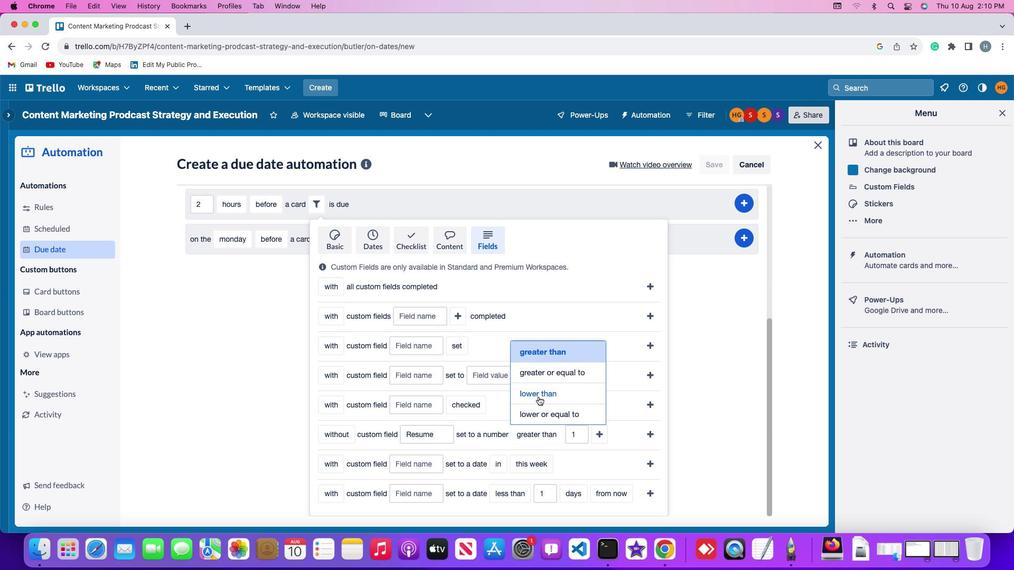 
Action: Mouse pressed left at (537, 395)
Screenshot: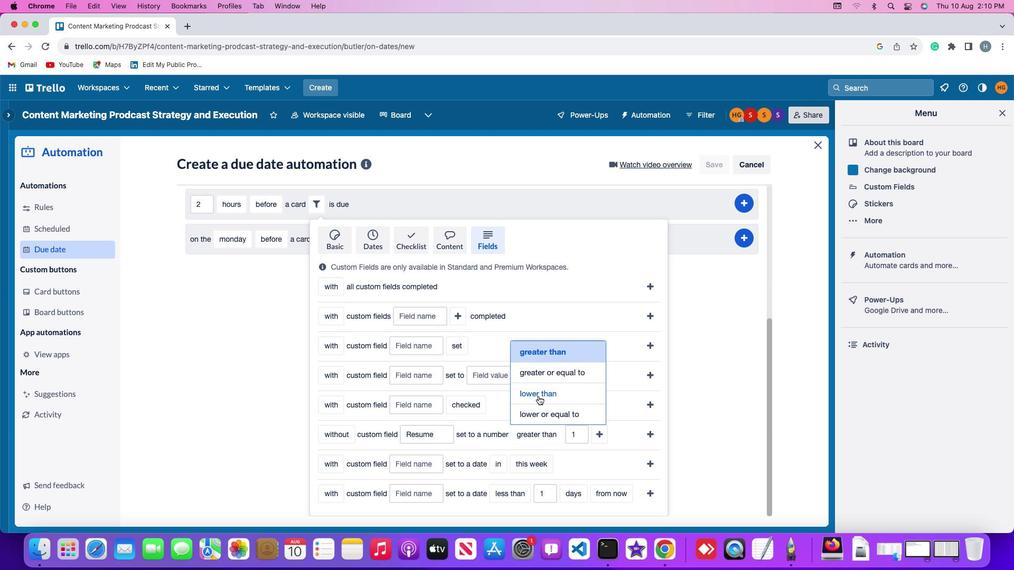 
Action: Mouse moved to (578, 433)
Screenshot: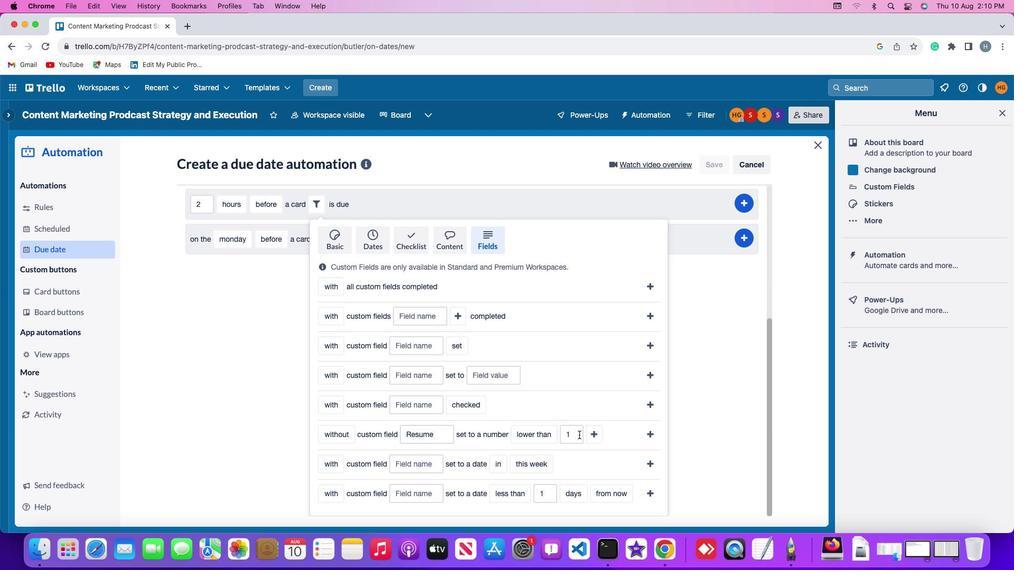 
Action: Mouse pressed left at (578, 433)
Screenshot: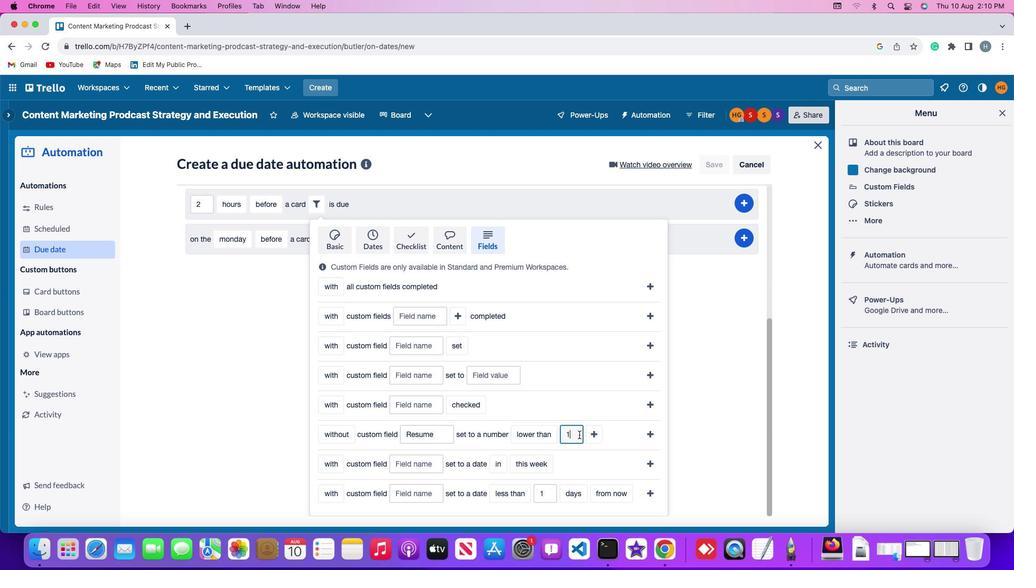 
Action: Mouse moved to (578, 433)
Screenshot: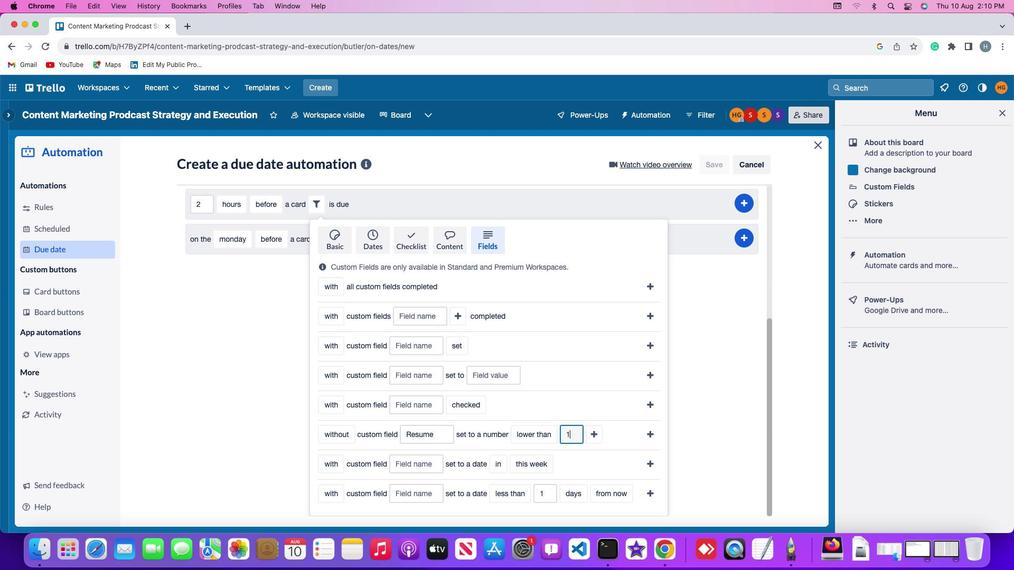 
Action: Key pressed Key.backspace'1'
Screenshot: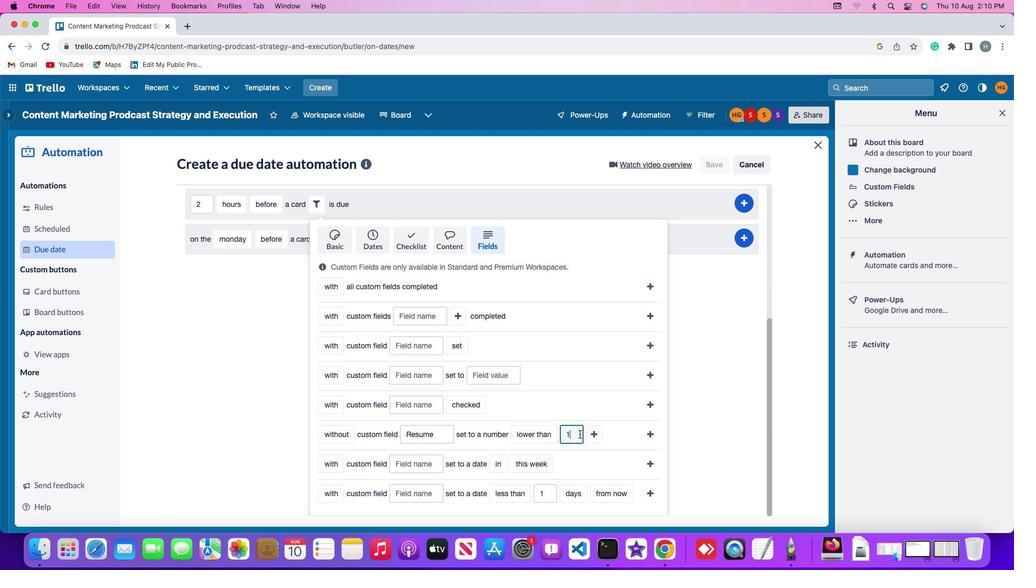
Action: Mouse moved to (592, 433)
Screenshot: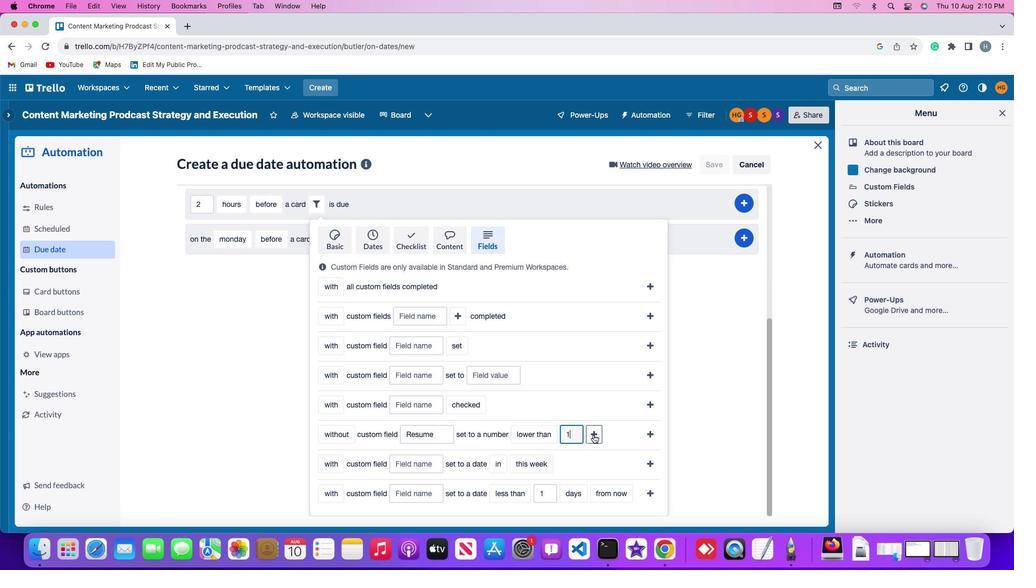 
Action: Mouse pressed left at (592, 433)
Screenshot: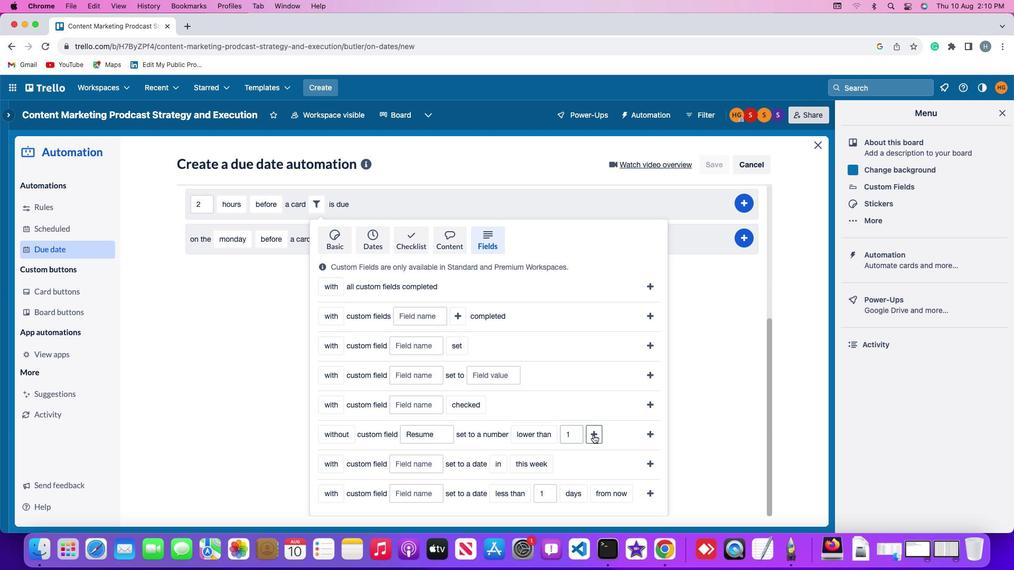 
Action: Mouse moved to (628, 433)
Screenshot: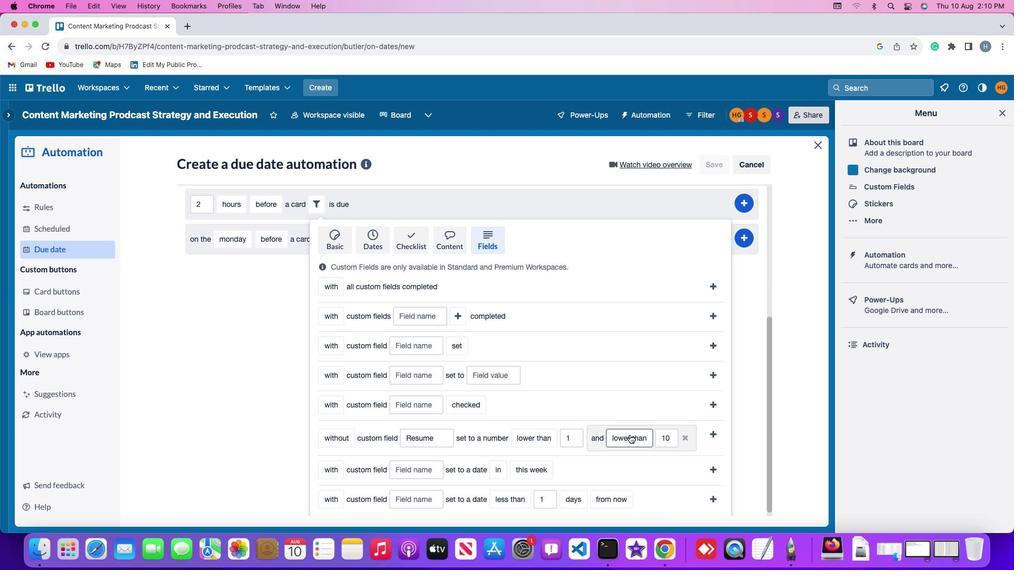 
Action: Mouse pressed left at (628, 433)
Screenshot: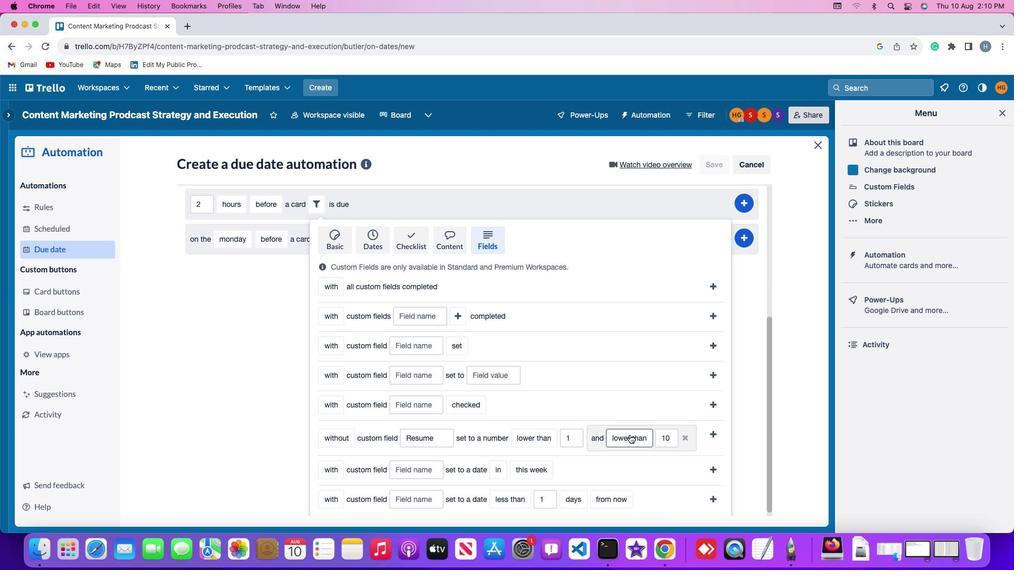 
Action: Mouse moved to (633, 358)
Screenshot: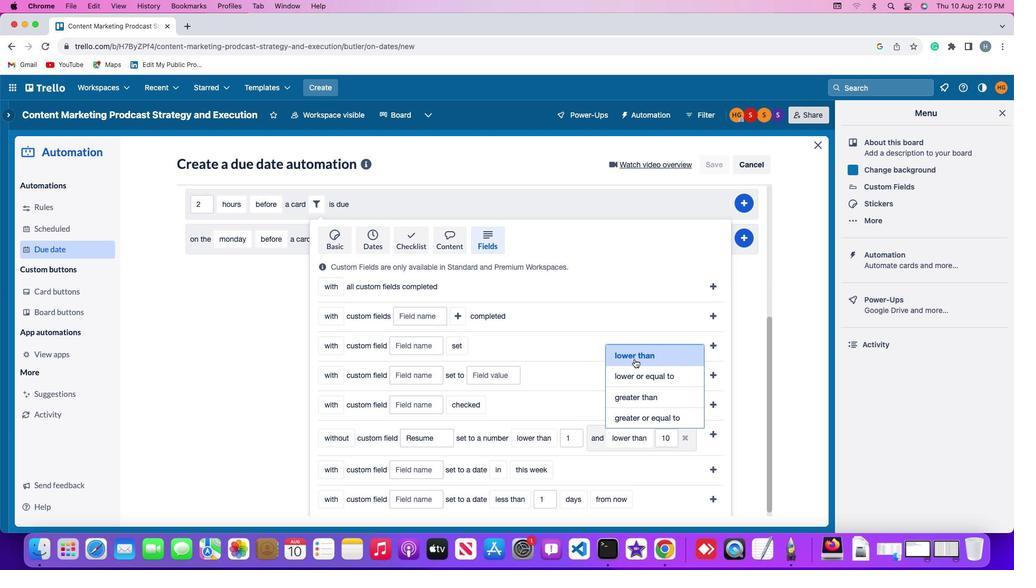 
Action: Mouse pressed left at (633, 358)
Screenshot: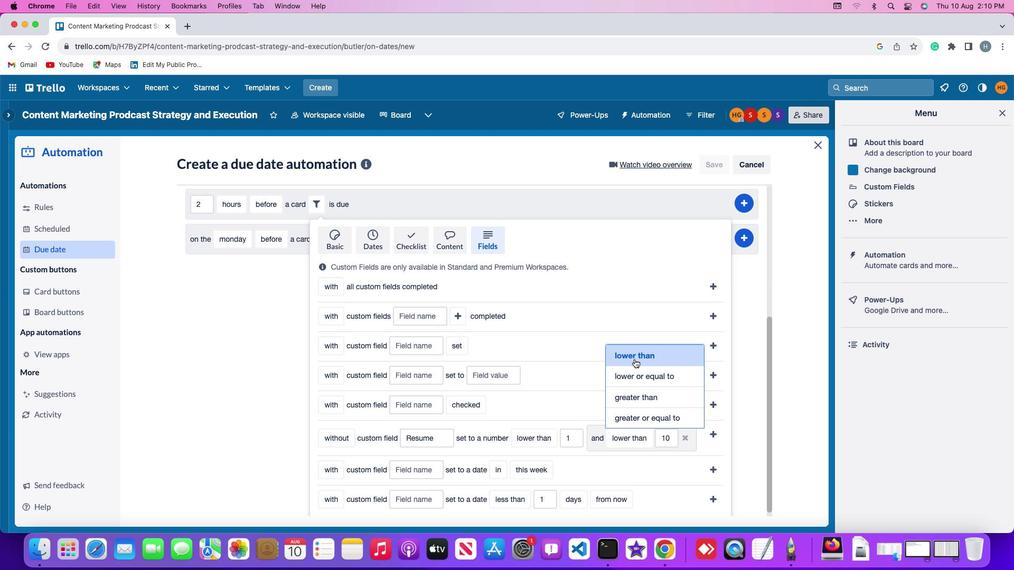 
Action: Mouse moved to (669, 440)
Screenshot: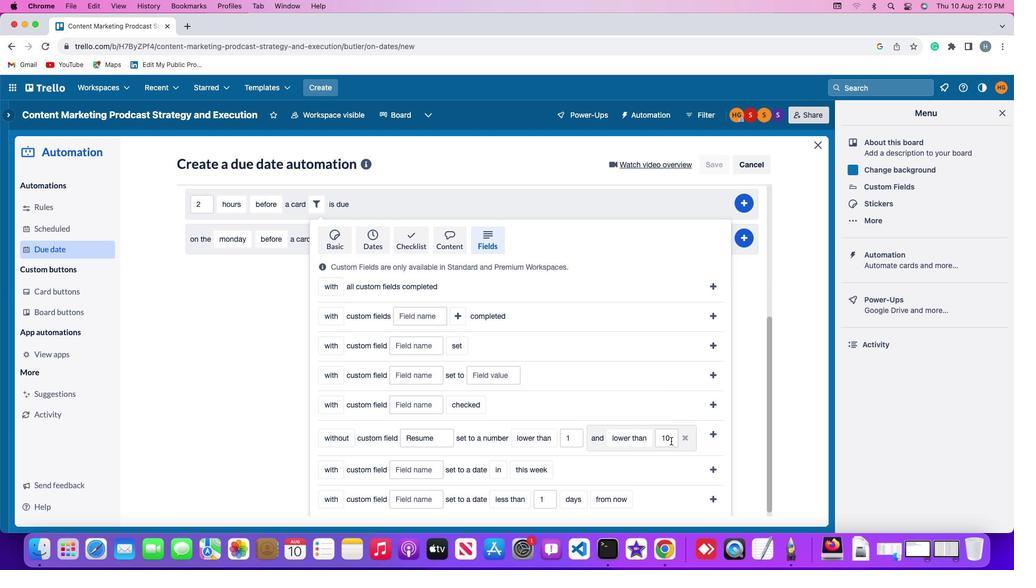 
Action: Mouse pressed left at (669, 440)
Screenshot: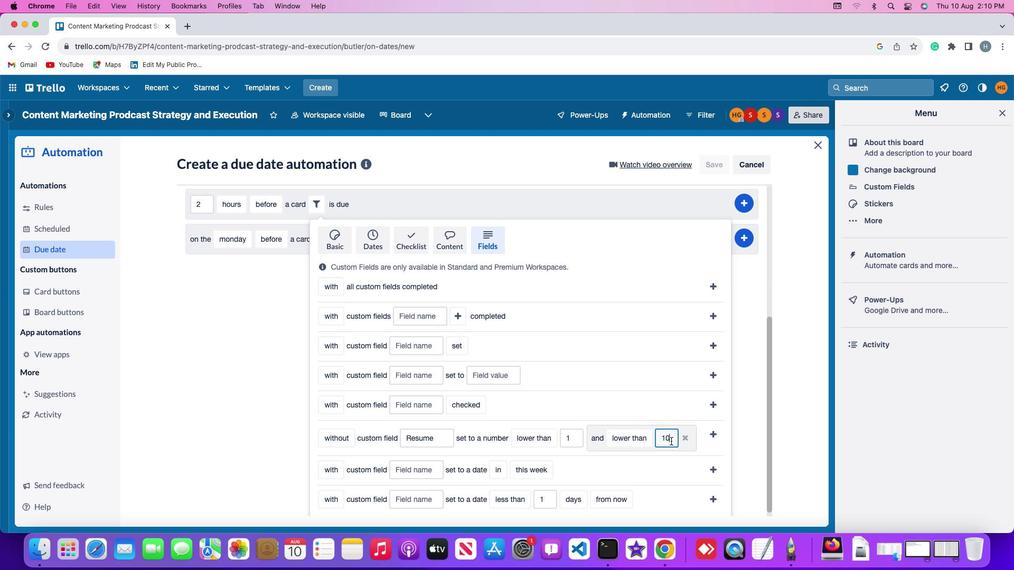 
Action: Key pressed Key.backspaceKey.backspace'1''0'
Screenshot: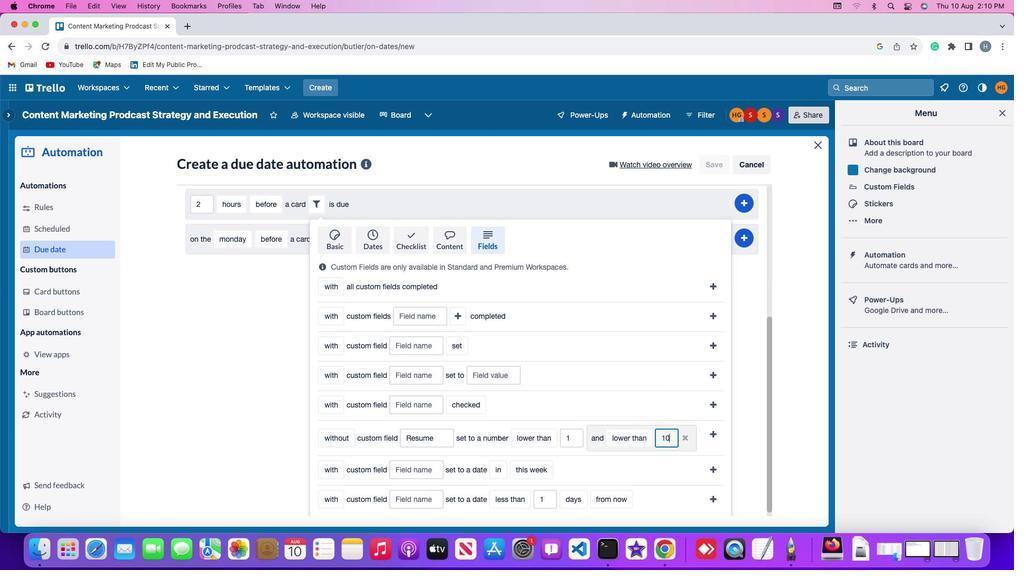 
Action: Mouse moved to (714, 429)
Screenshot: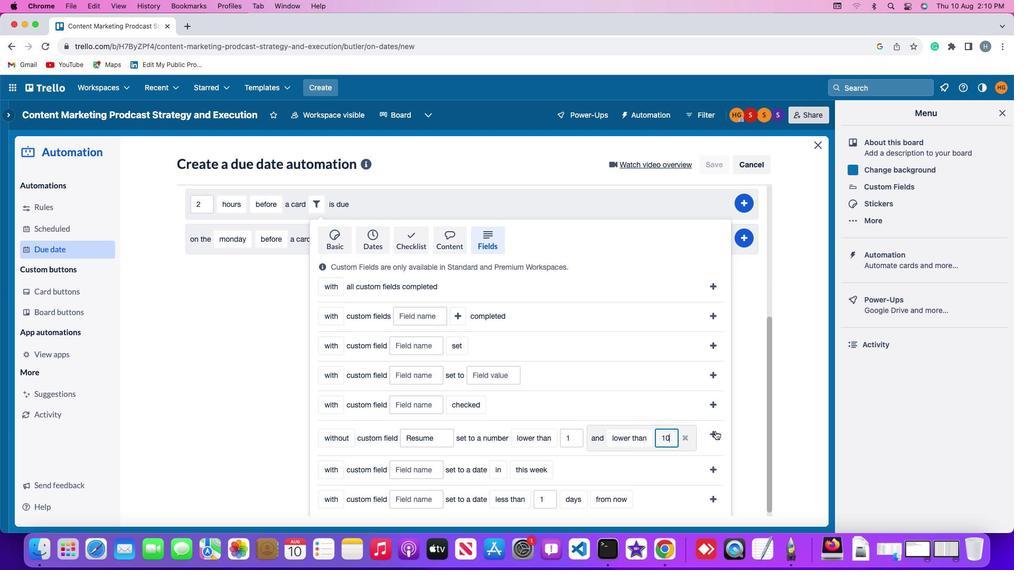 
Action: Mouse pressed left at (714, 429)
Screenshot: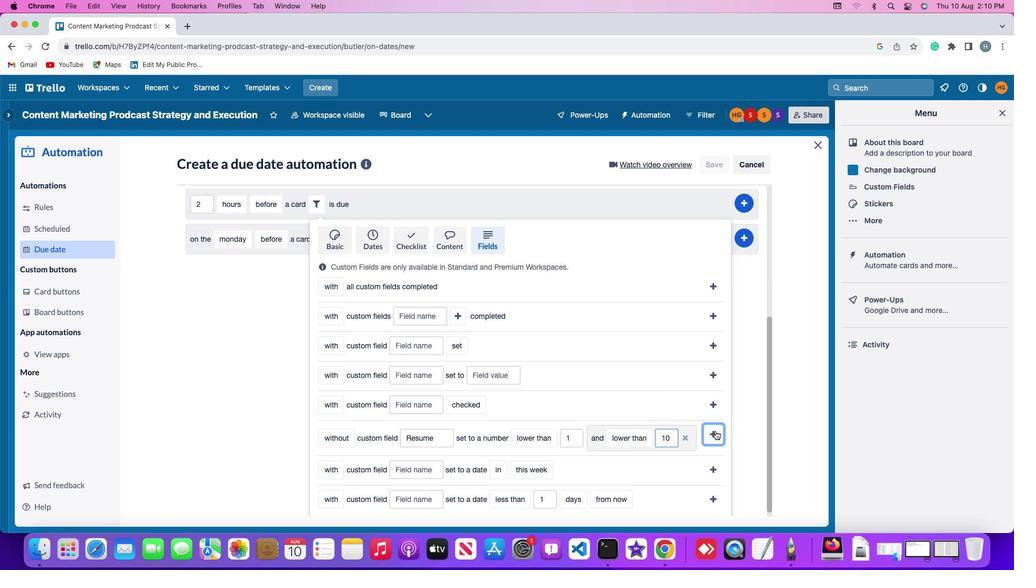 
Action: Mouse moved to (748, 419)
Screenshot: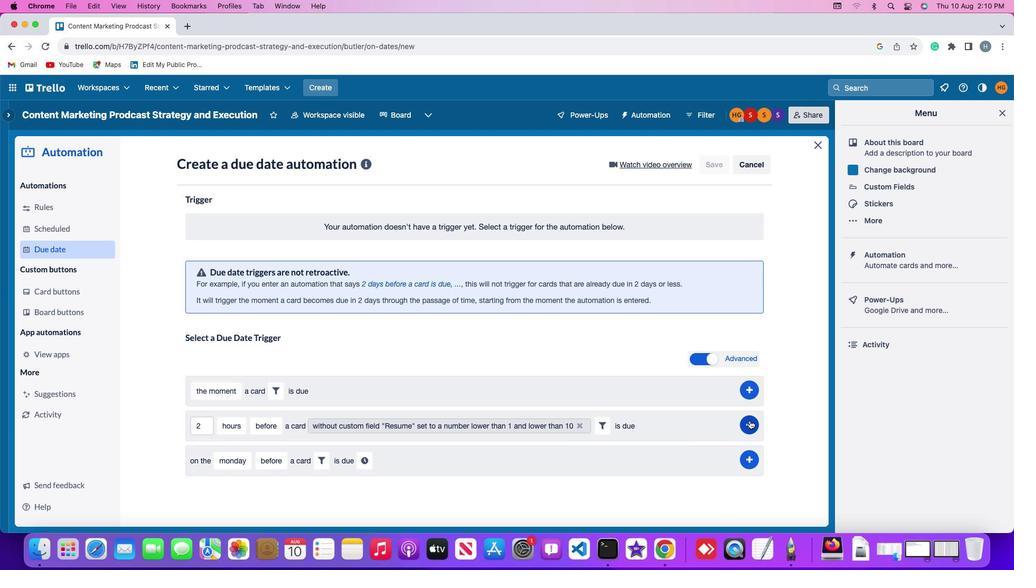
Action: Mouse pressed left at (748, 419)
Screenshot: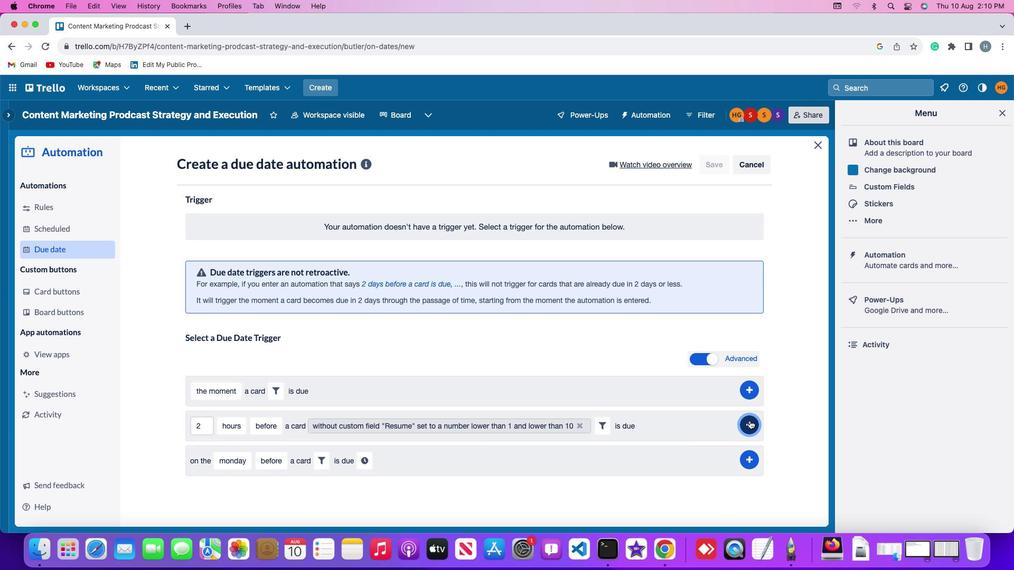 
Action: Mouse moved to (790, 353)
Screenshot: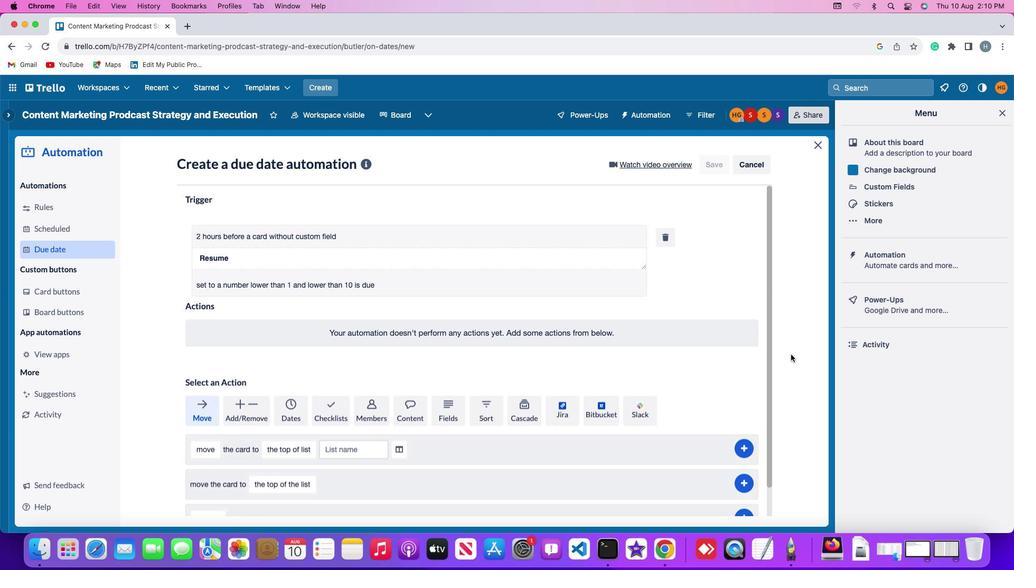 
